 Task: Add an event with the title Networking Lunch, date '2023/12/04', time 9:15 AM to 11:15 AMand add a description: A Networking Lunch is a structured event designed to facilitate professional connections, relationship-building, and knowledge sharing among attendees. It provides a relaxed and informal setting where individuals from various industries, organizations, and backgrounds can come together to exchange ideas, expand their networks, and explore potential collaborations._x000D_
_x000D_
Select event color  Lavender . Add location for the event as: 456 Calle de Fuencarral, Madrid, Spain, logged in from the account softage.1@softage.netand send the event invitation to softage.2@softage.net and softage.3@softage.net. Set a reminder for the event Doesn't repeat
Action: Mouse moved to (53, 102)
Screenshot: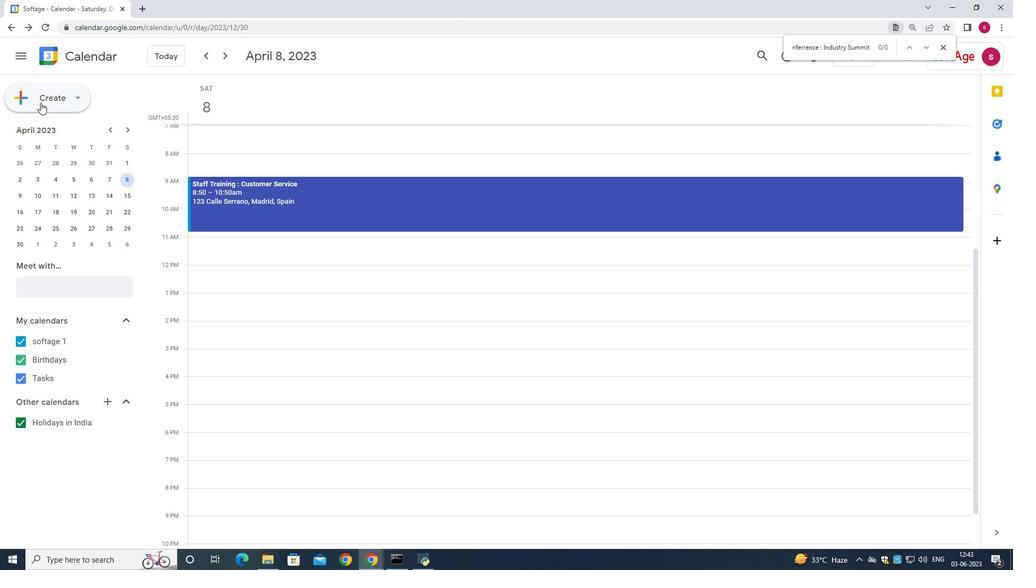 
Action: Mouse pressed left at (53, 102)
Screenshot: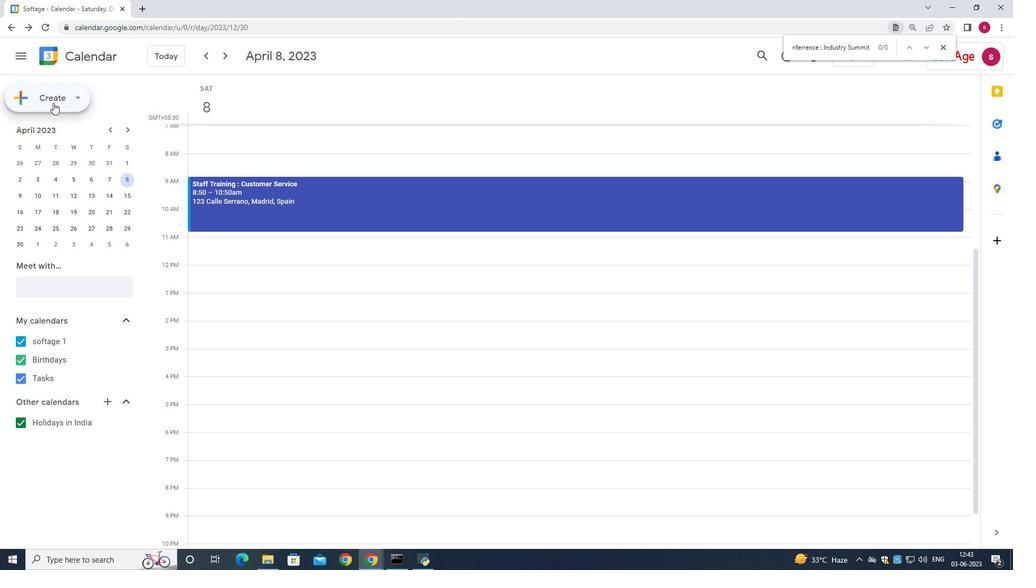 
Action: Mouse moved to (53, 128)
Screenshot: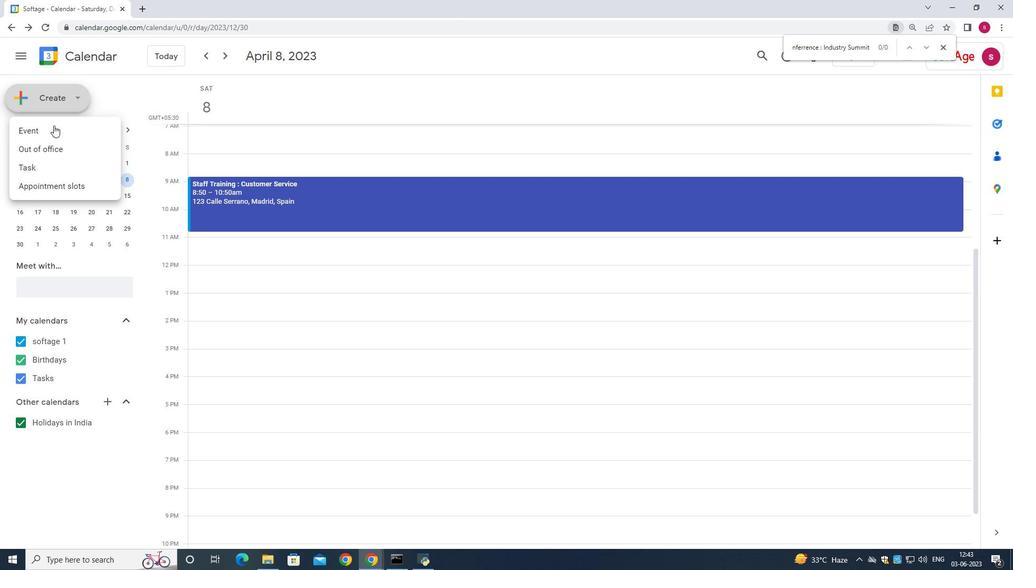
Action: Mouse pressed left at (53, 128)
Screenshot: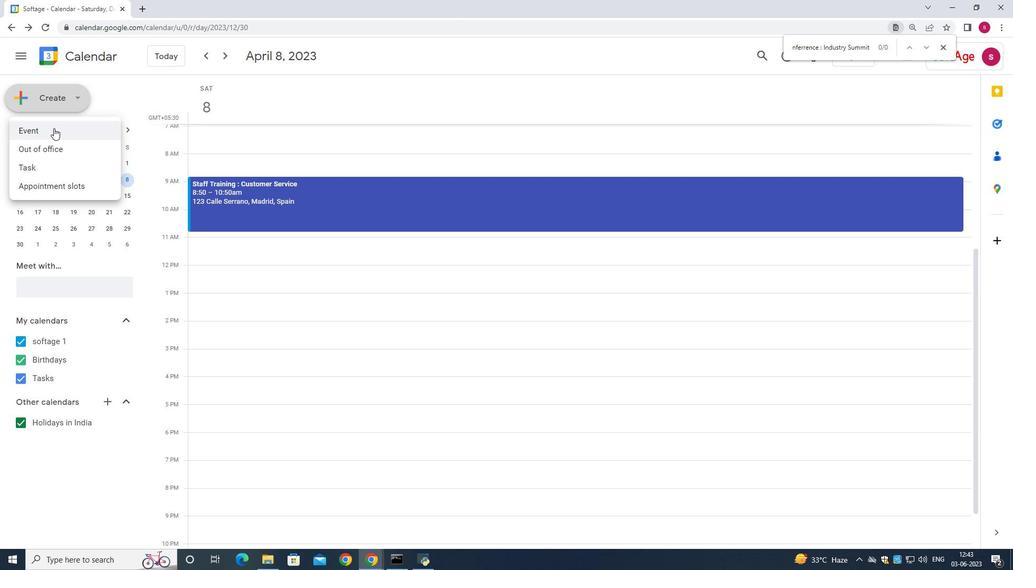 
Action: Mouse moved to (533, 175)
Screenshot: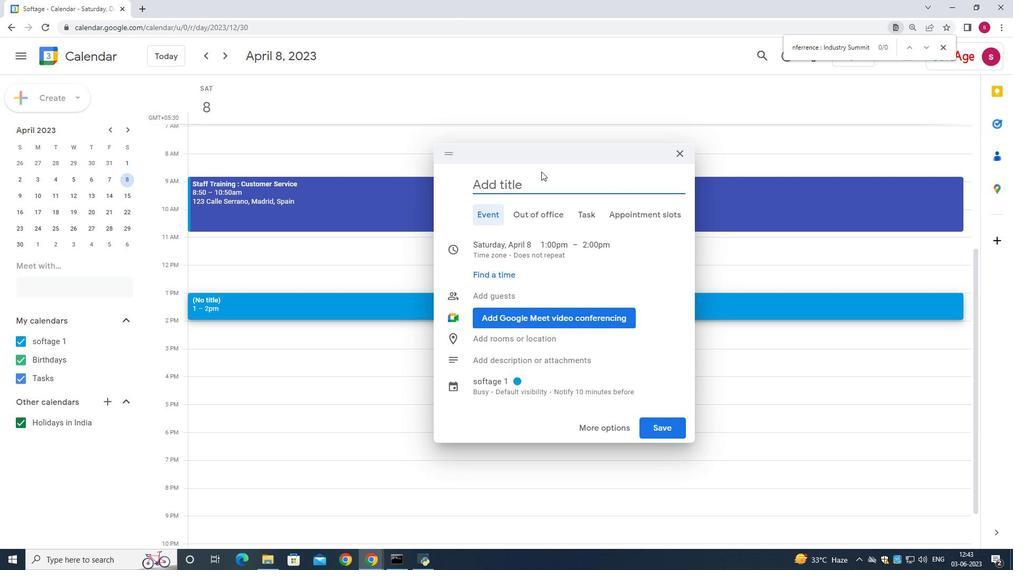 
Action: Key pressed <Key.shift>Networking
Screenshot: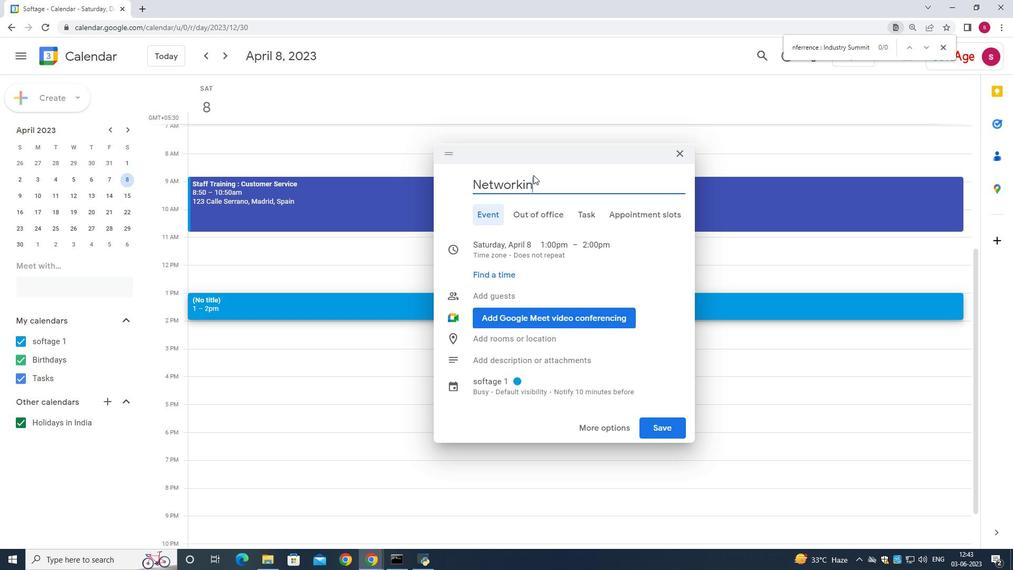 
Action: Mouse moved to (642, 128)
Screenshot: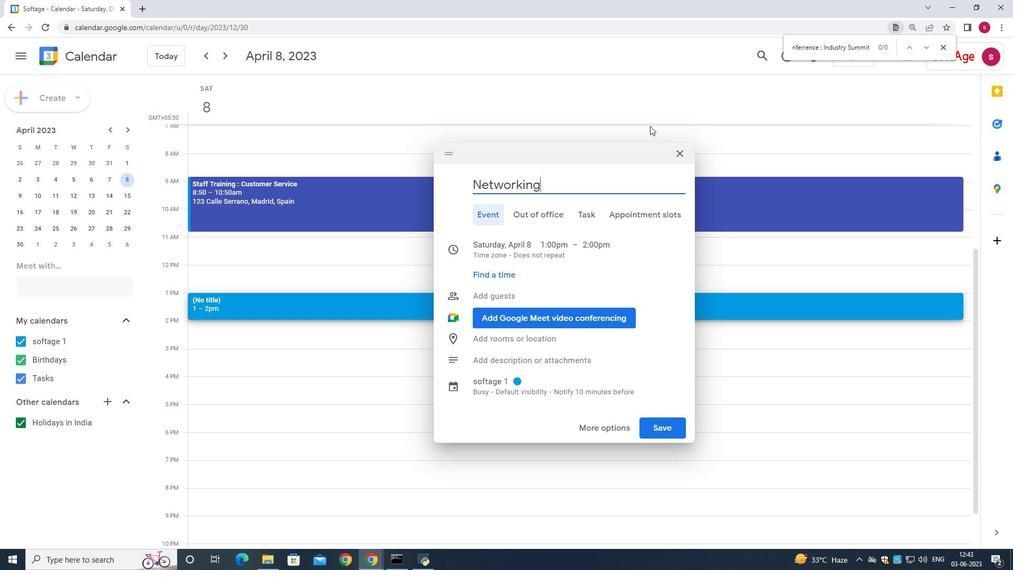 
Action: Key pressed <Key.space><Key.shift>lu<Key.backspace><Key.backspace><Key.shift>Lunch<Key.space>
Screenshot: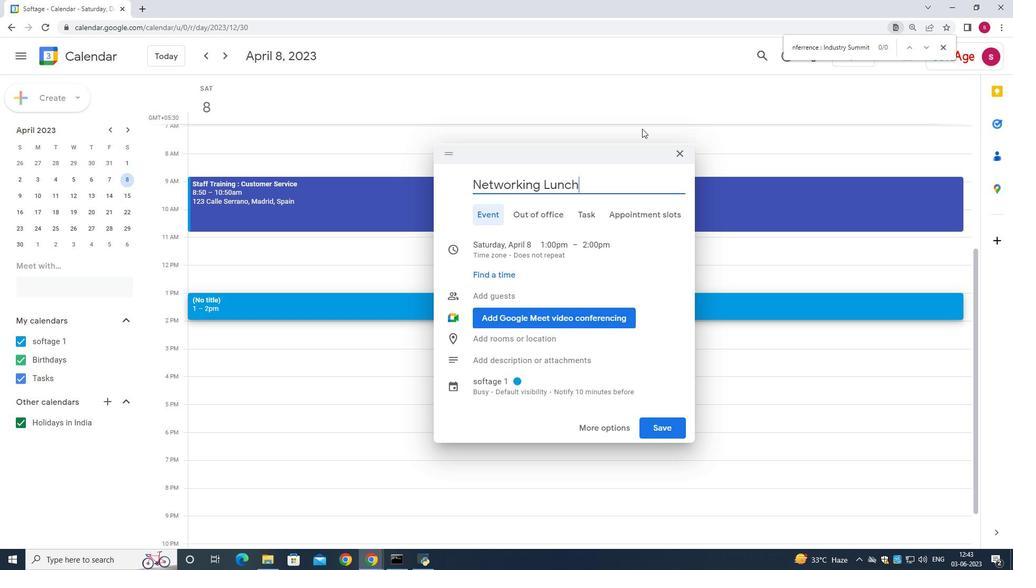 
Action: Mouse moved to (523, 244)
Screenshot: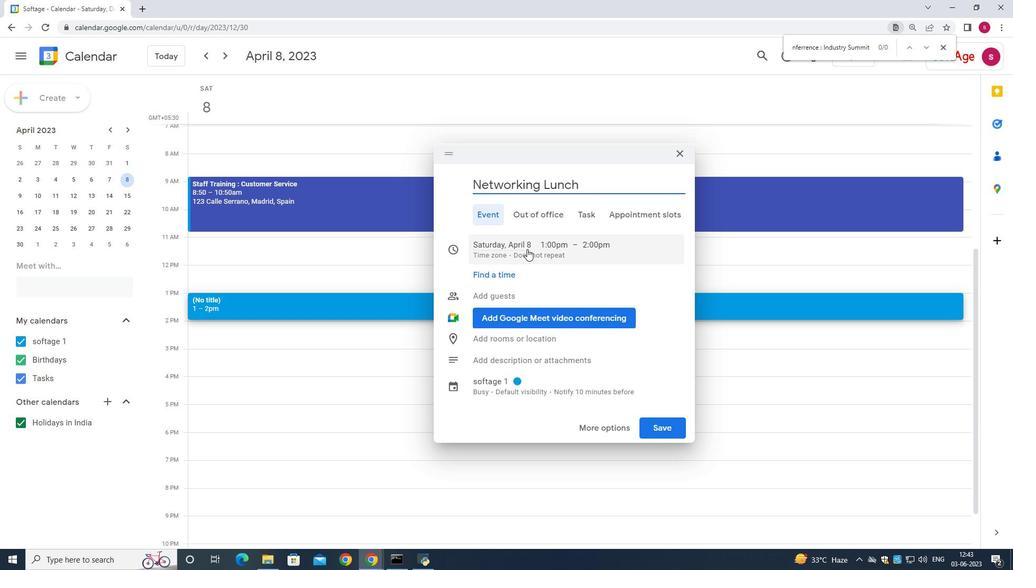 
Action: Mouse pressed left at (523, 244)
Screenshot: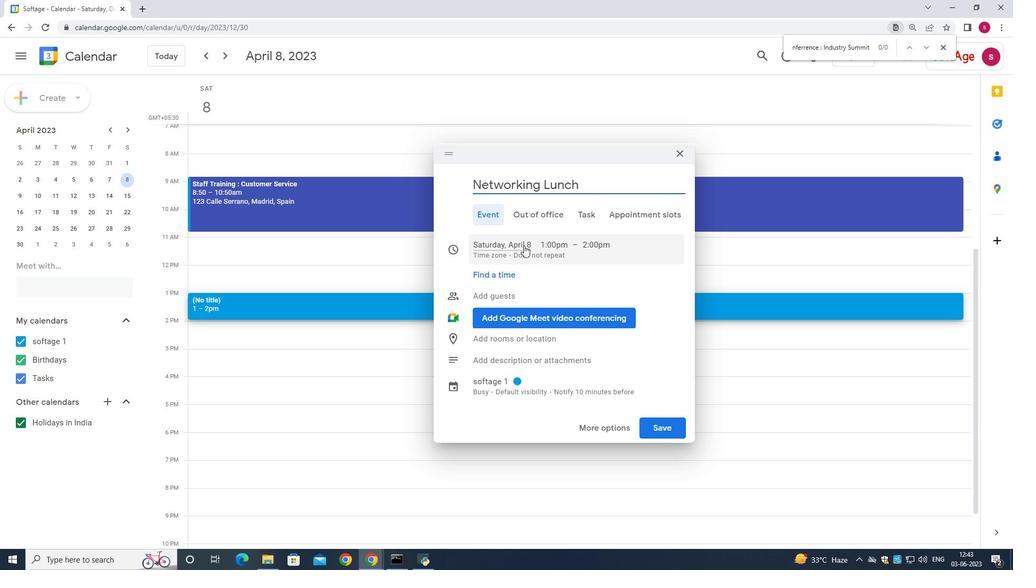 
Action: Mouse moved to (619, 269)
Screenshot: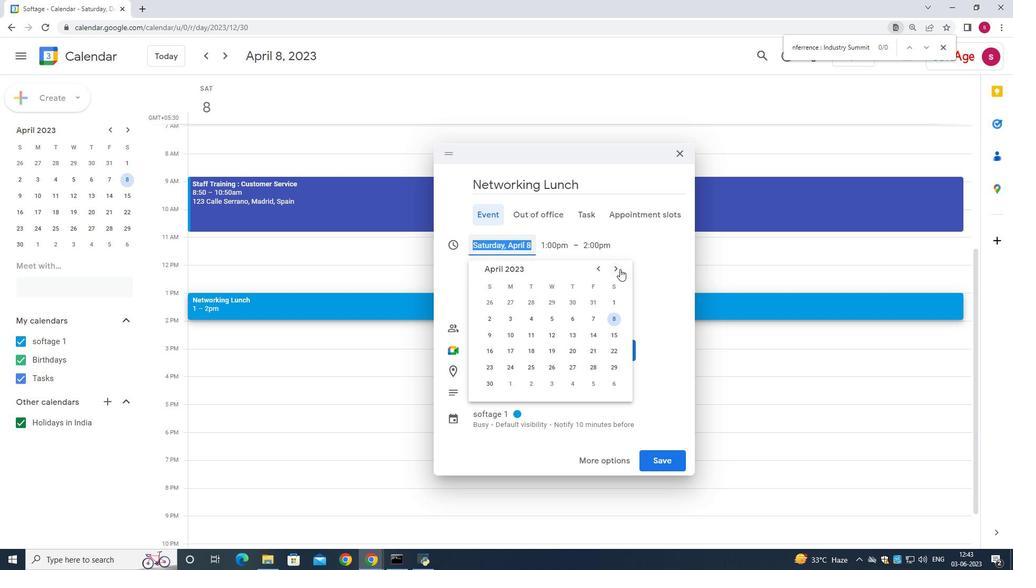 
Action: Mouse pressed left at (619, 269)
Screenshot: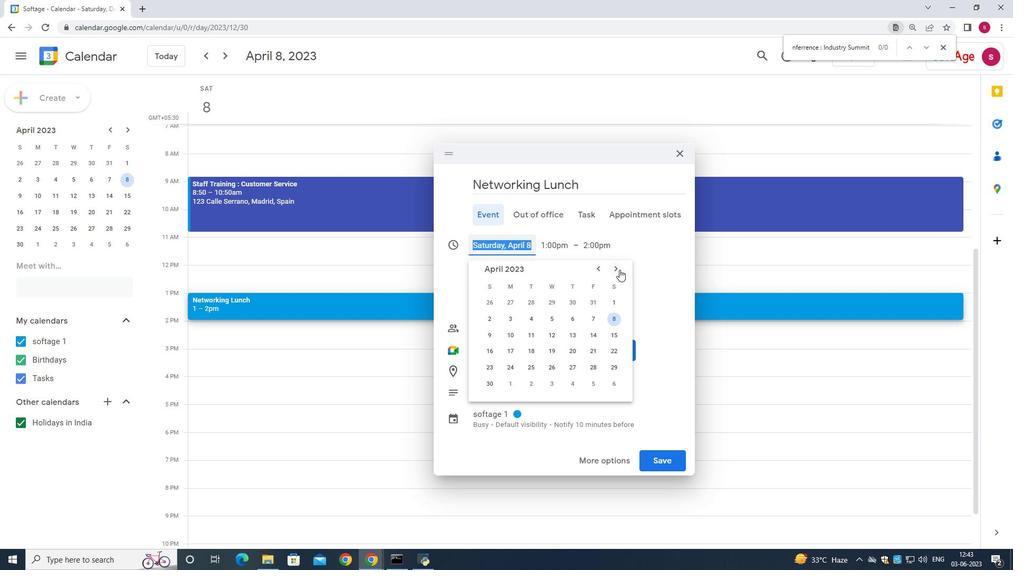
Action: Mouse pressed left at (619, 269)
Screenshot: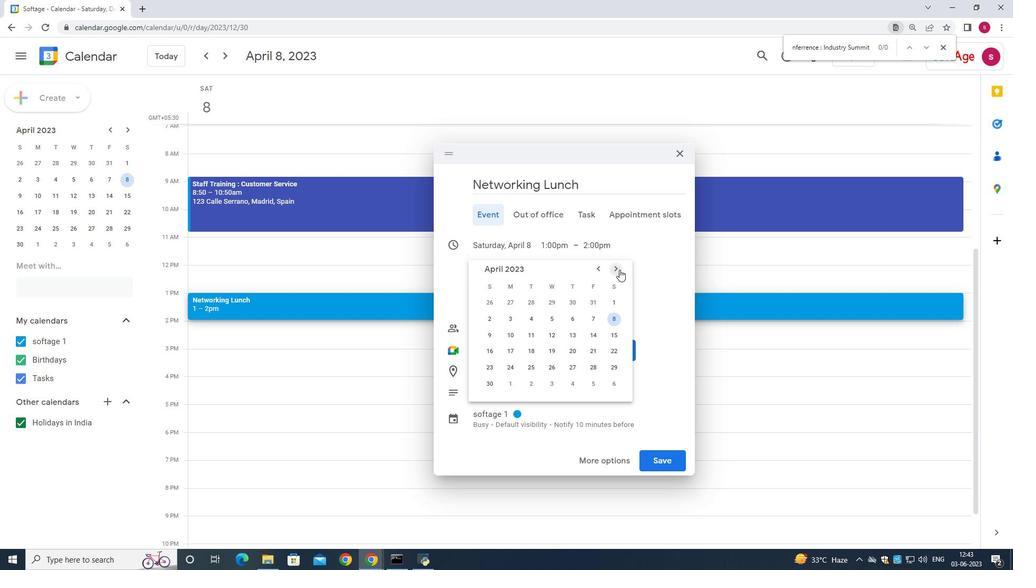 
Action: Mouse pressed left at (619, 269)
Screenshot: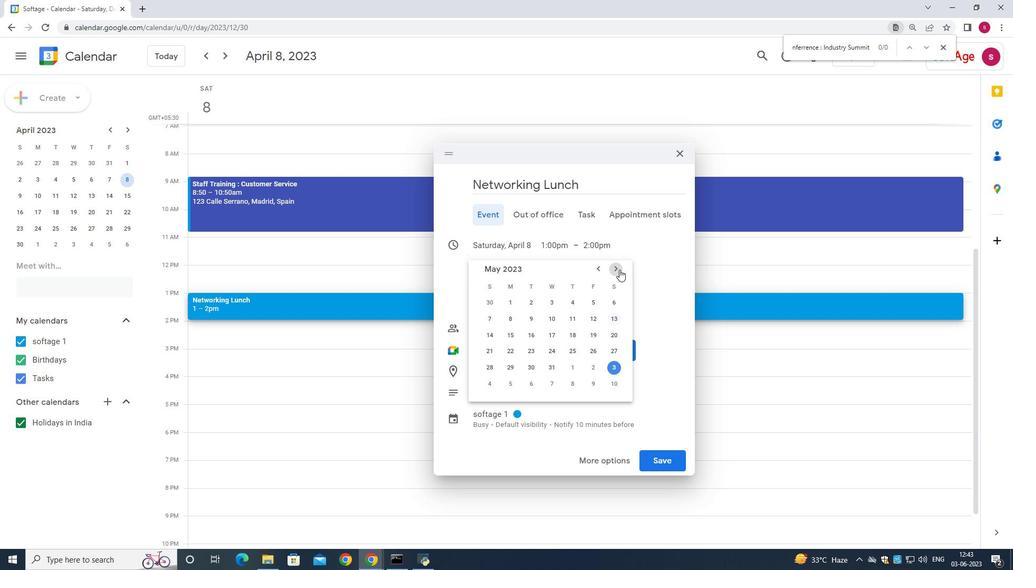 
Action: Mouse pressed left at (619, 269)
Screenshot: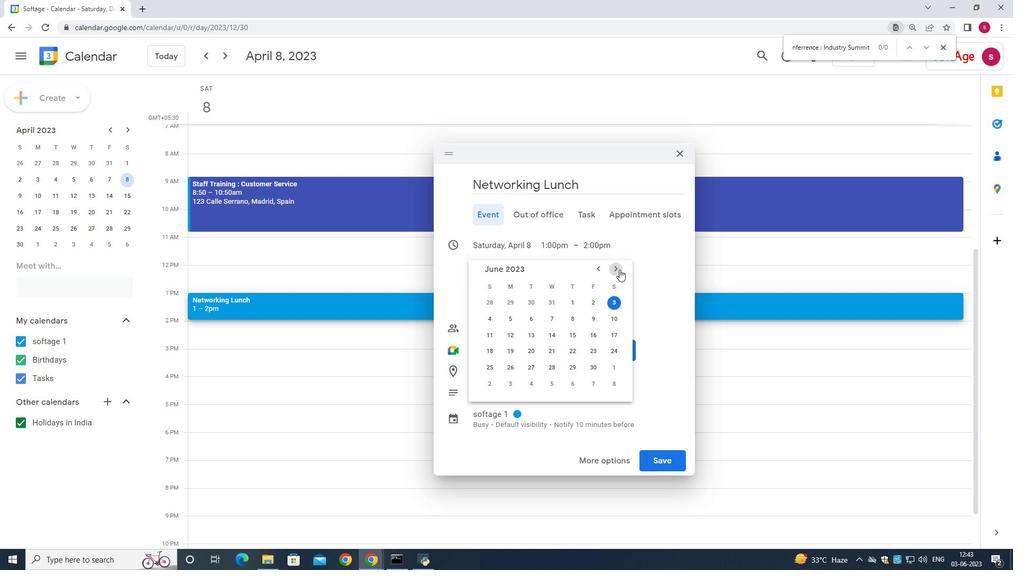 
Action: Mouse pressed left at (619, 269)
Screenshot: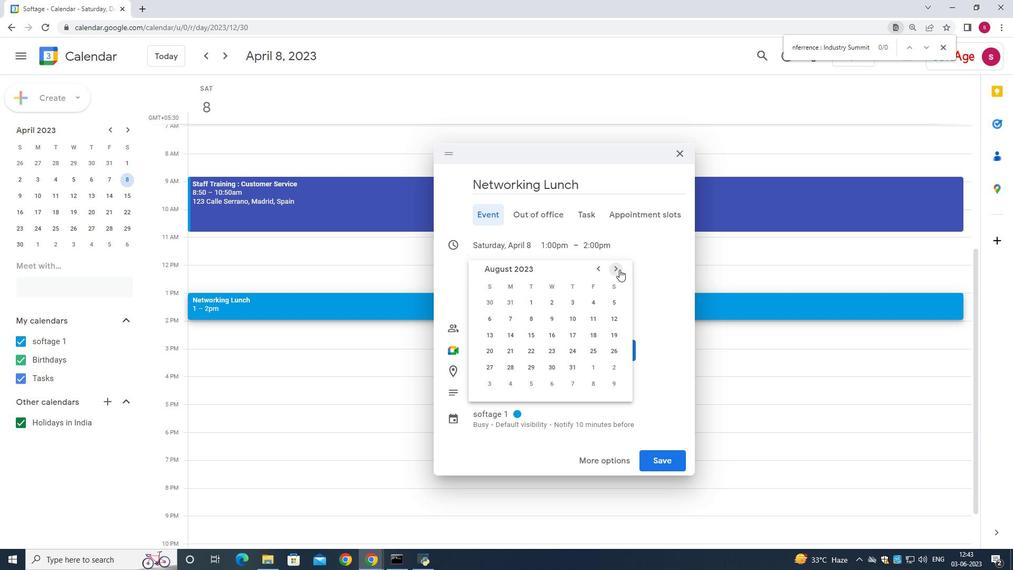 
Action: Mouse pressed left at (619, 269)
Screenshot: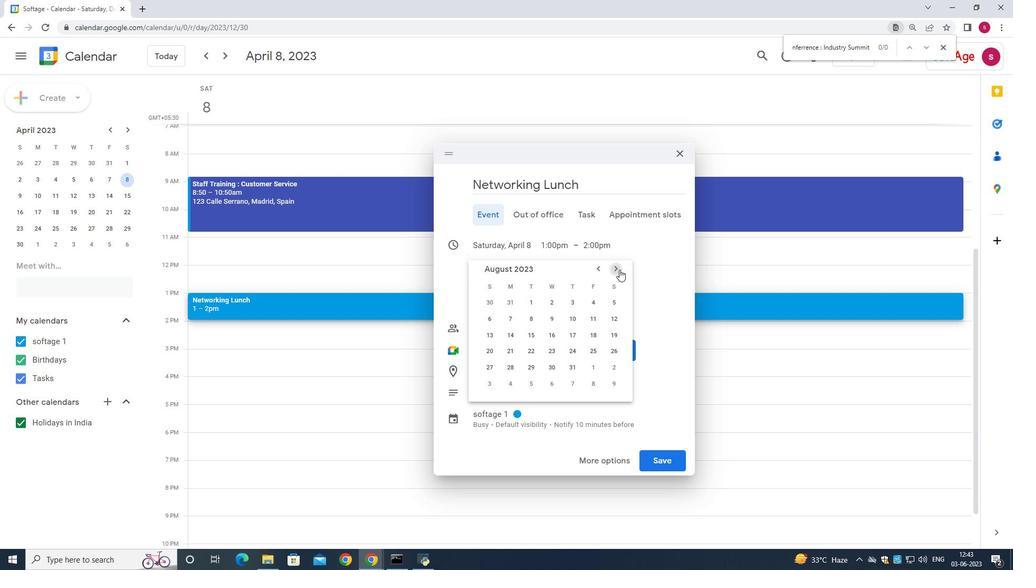 
Action: Mouse pressed left at (619, 269)
Screenshot: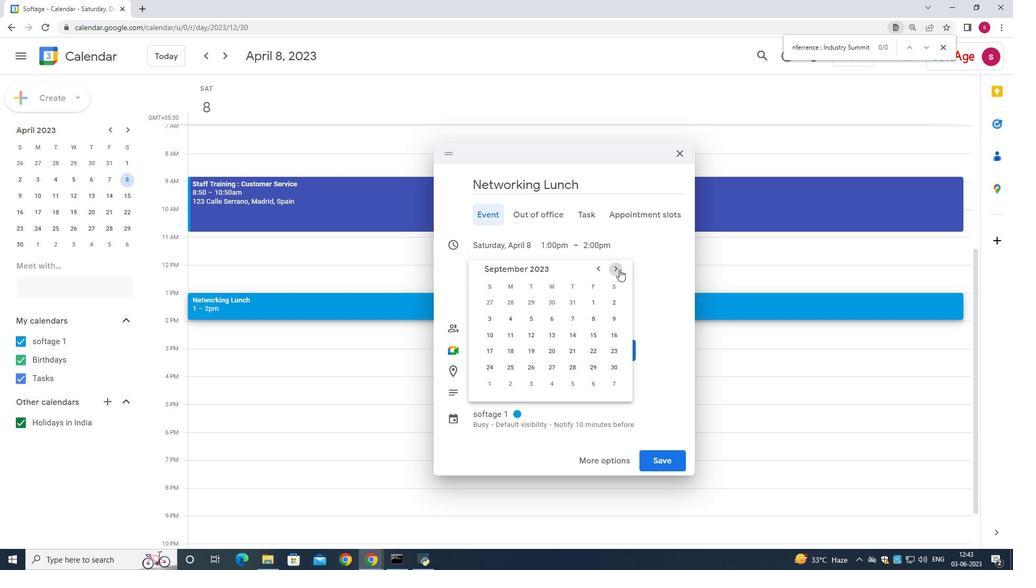 
Action: Mouse pressed left at (619, 269)
Screenshot: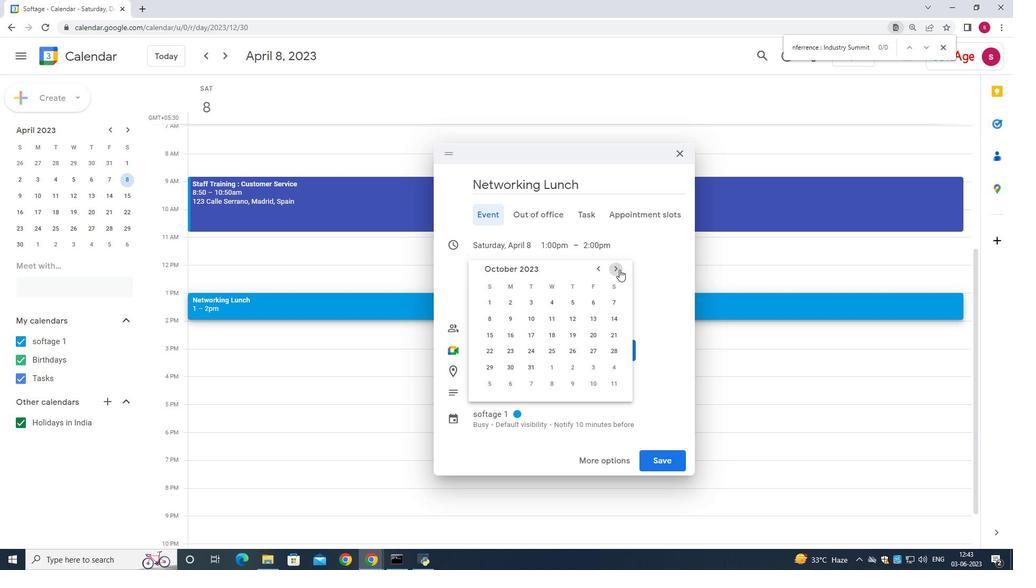 
Action: Mouse moved to (507, 318)
Screenshot: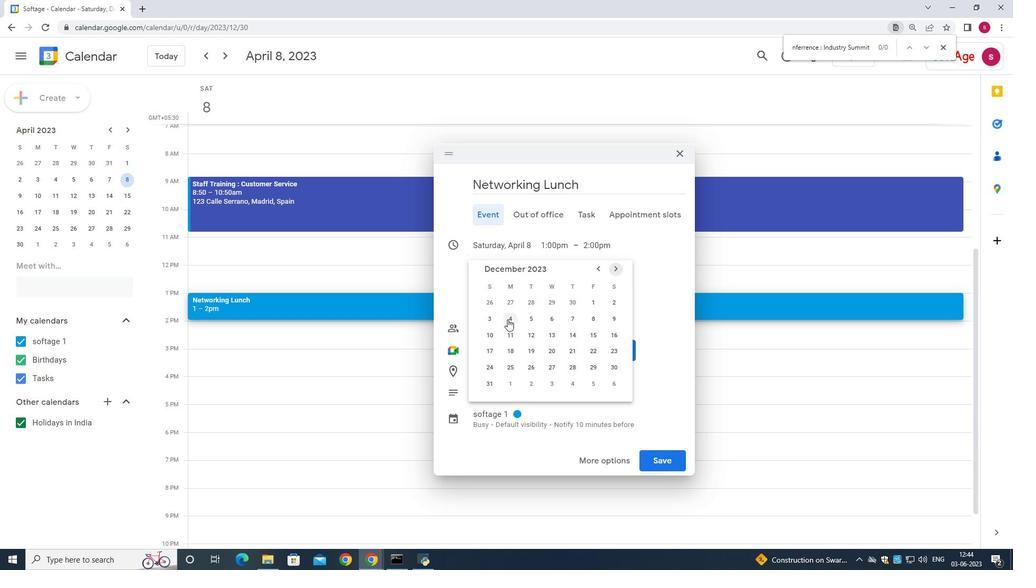 
Action: Mouse pressed left at (507, 318)
Screenshot: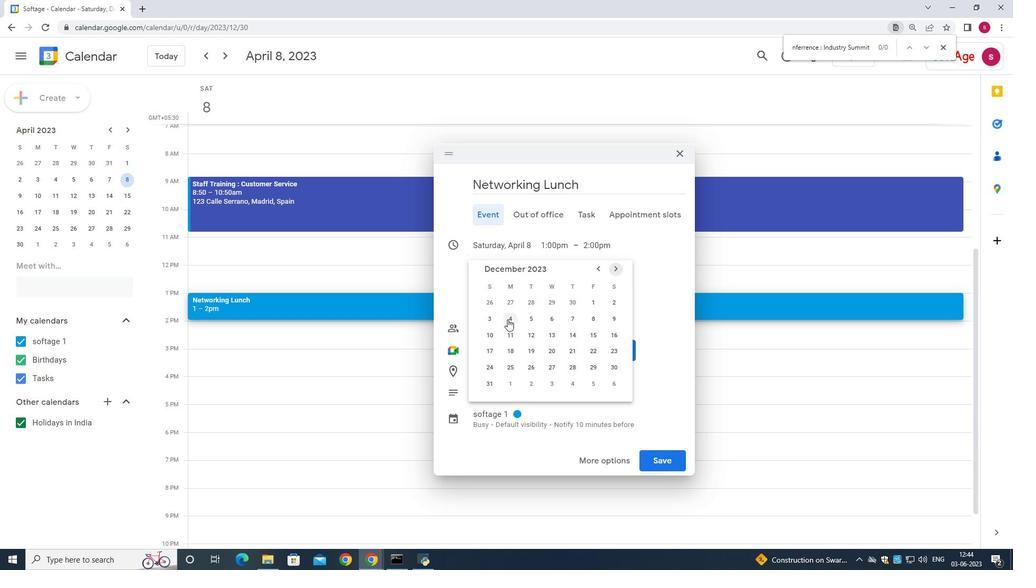 
Action: Mouse moved to (572, 242)
Screenshot: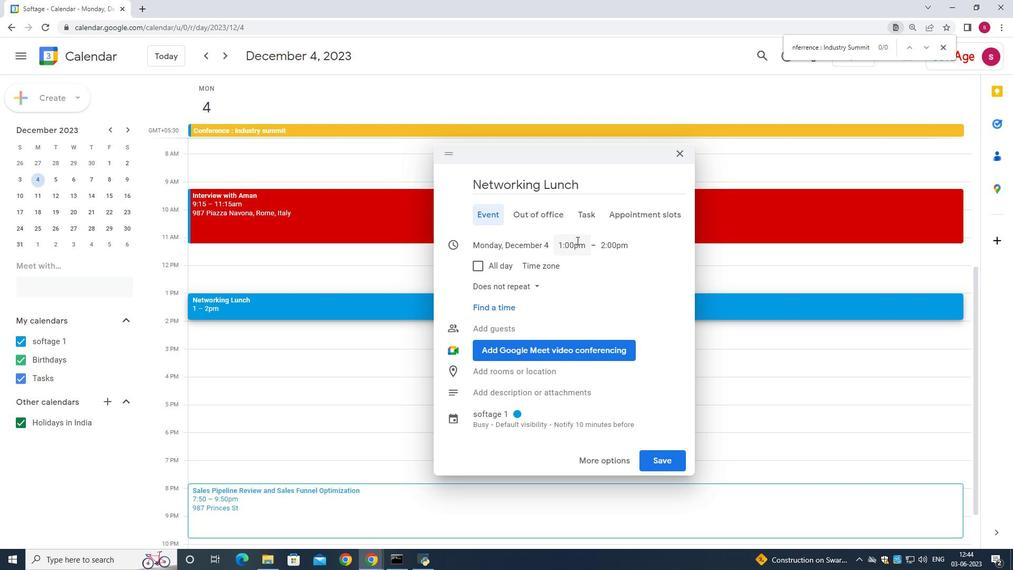 
Action: Mouse pressed left at (572, 242)
Screenshot: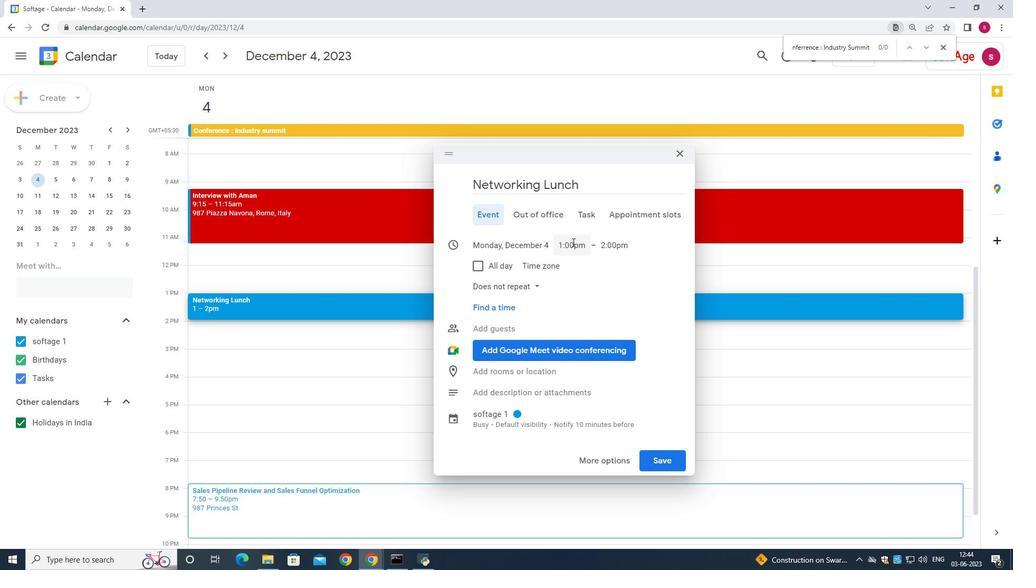 
Action: Mouse moved to (581, 324)
Screenshot: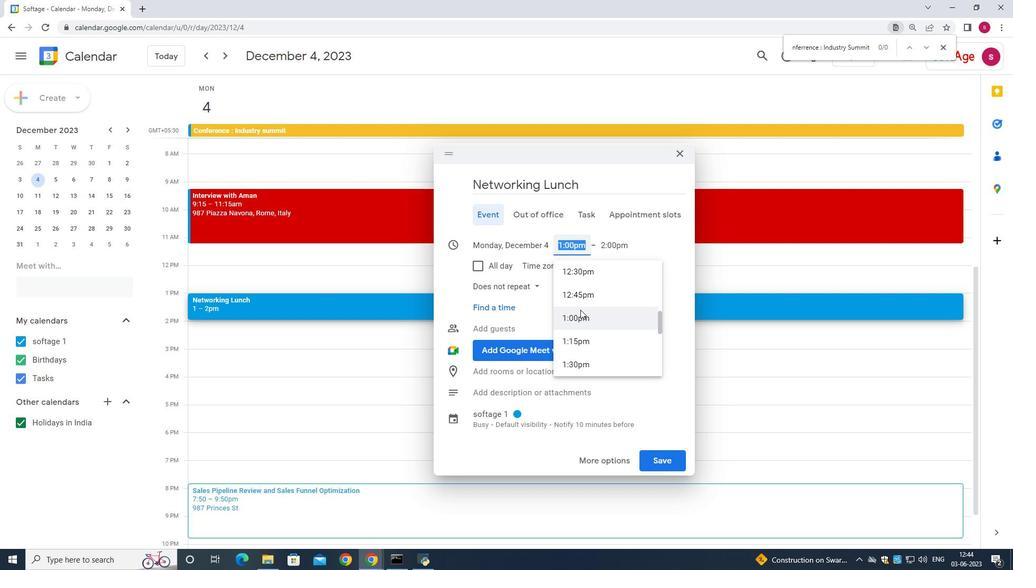 
Action: Mouse scrolled (581, 323) with delta (0, 0)
Screenshot: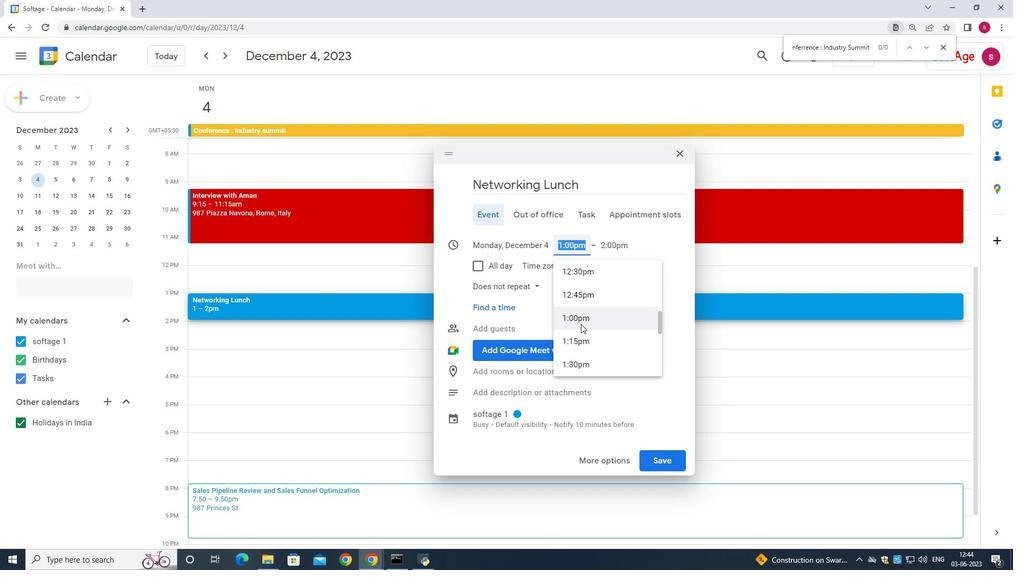 
Action: Mouse moved to (582, 316)
Screenshot: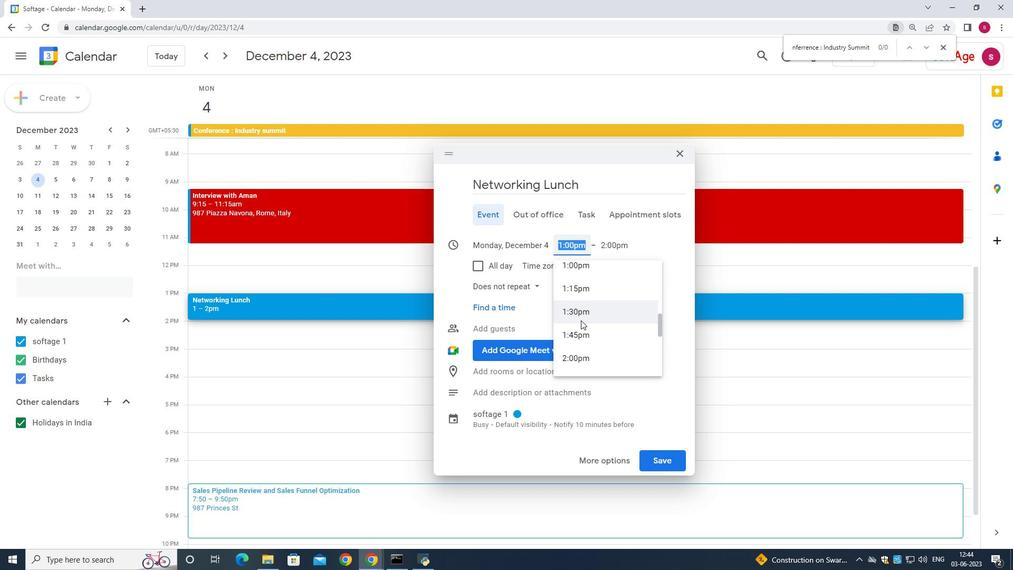
Action: Mouse scrolled (582, 316) with delta (0, 0)
Screenshot: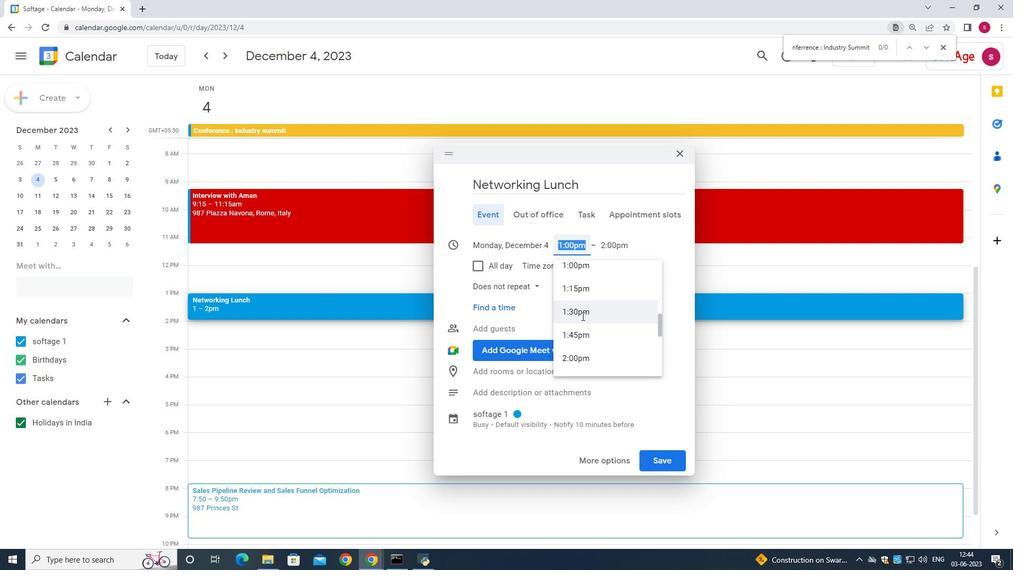 
Action: Mouse scrolled (582, 316) with delta (0, 0)
Screenshot: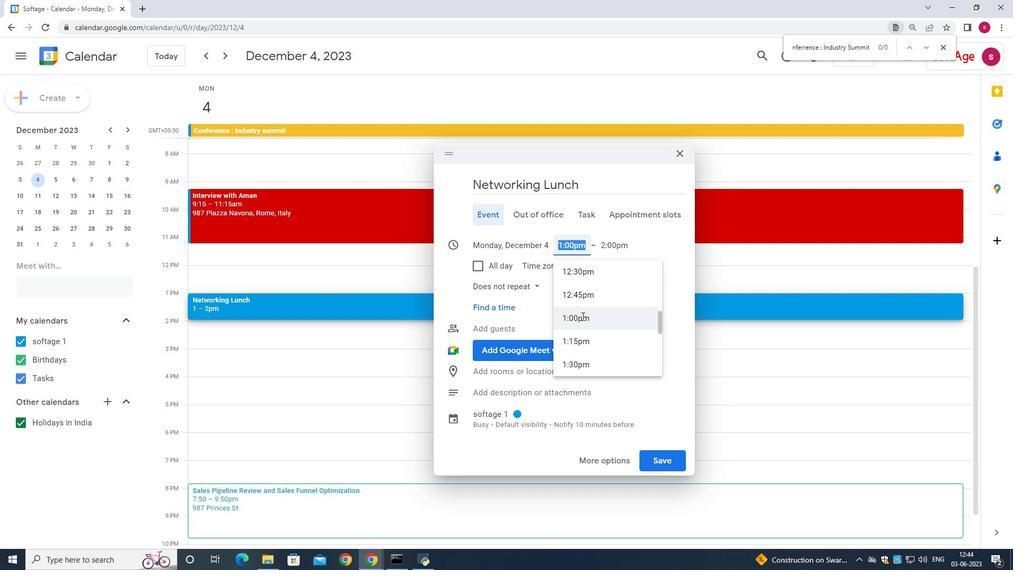 
Action: Mouse scrolled (582, 316) with delta (0, 0)
Screenshot: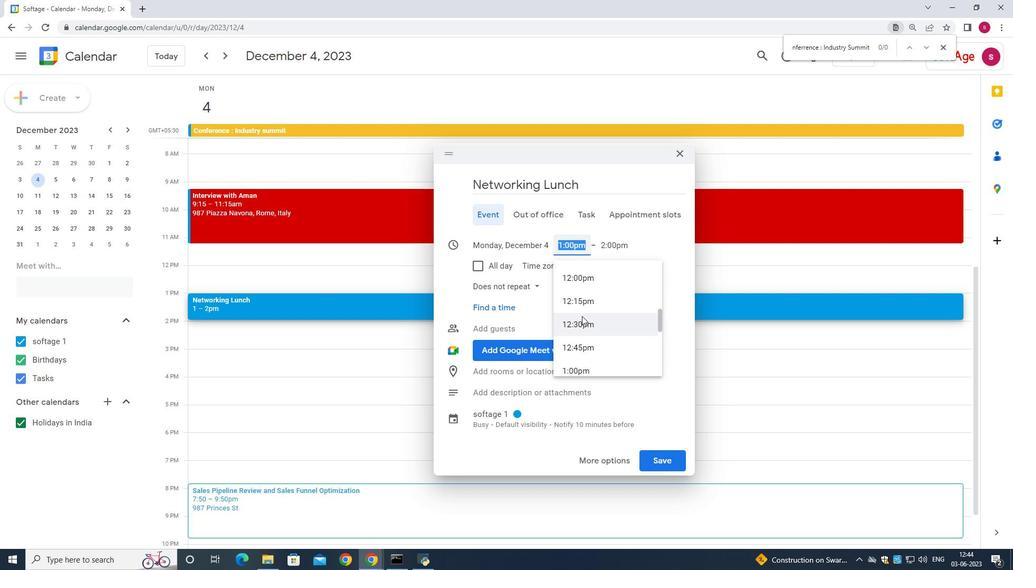 
Action: Mouse moved to (587, 307)
Screenshot: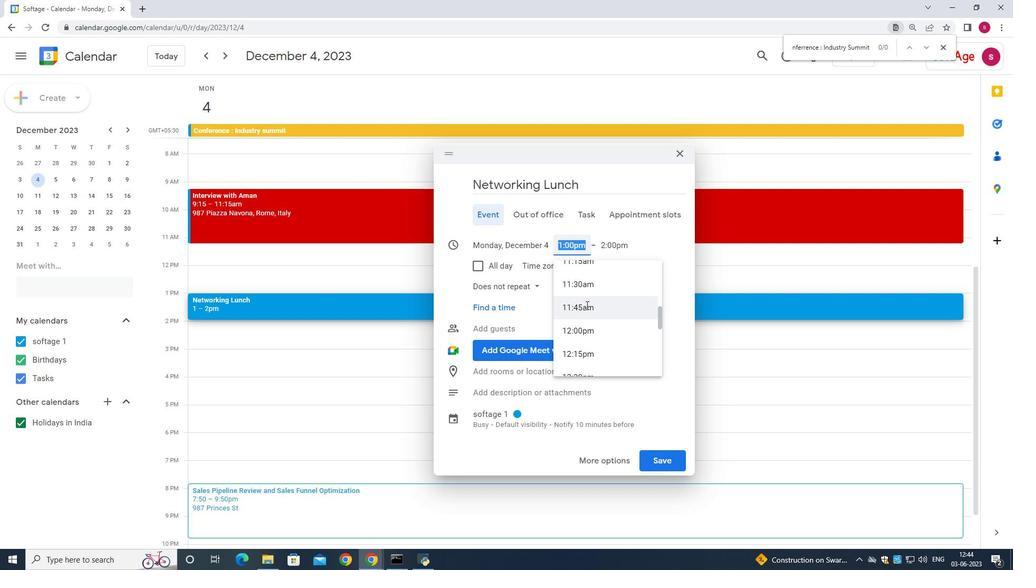 
Action: Mouse scrolled (587, 307) with delta (0, 0)
Screenshot: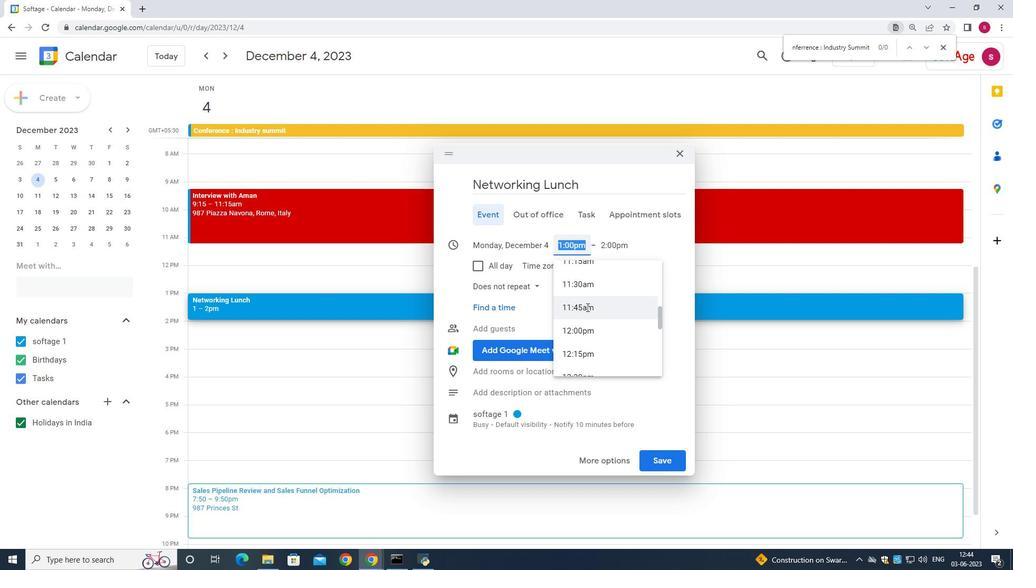 
Action: Mouse moved to (575, 318)
Screenshot: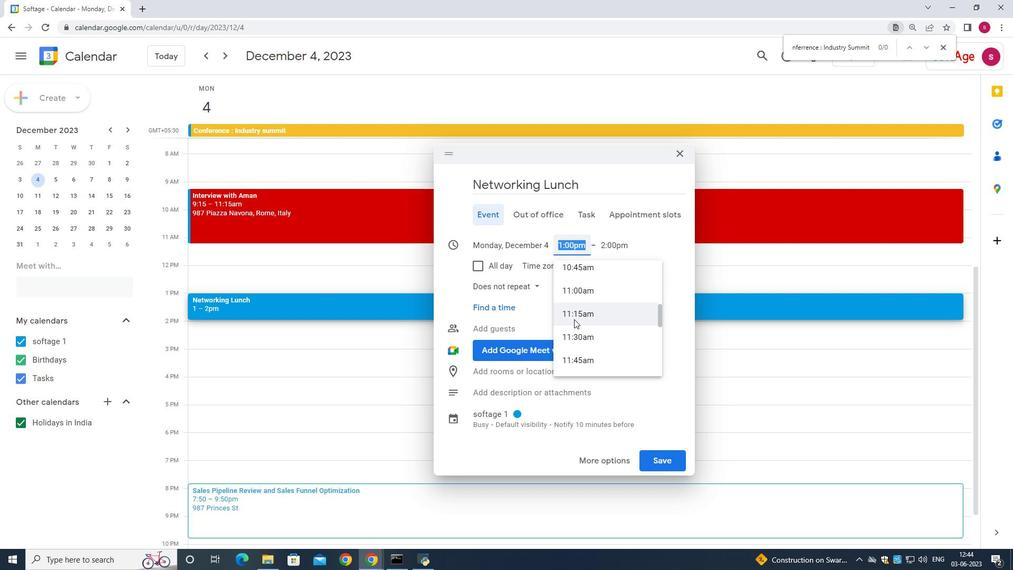 
Action: Mouse pressed left at (575, 318)
Screenshot: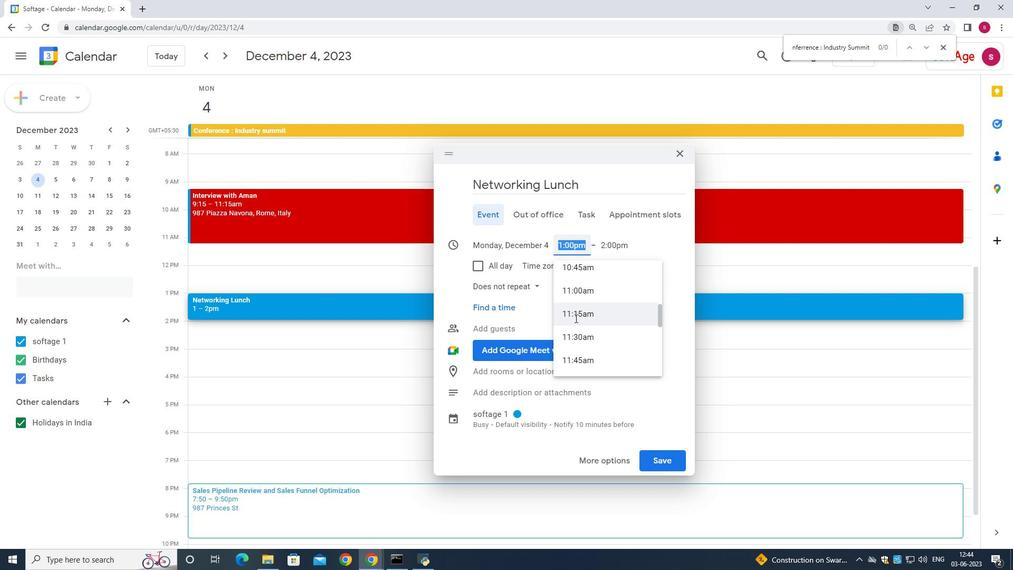 
Action: Mouse moved to (572, 248)
Screenshot: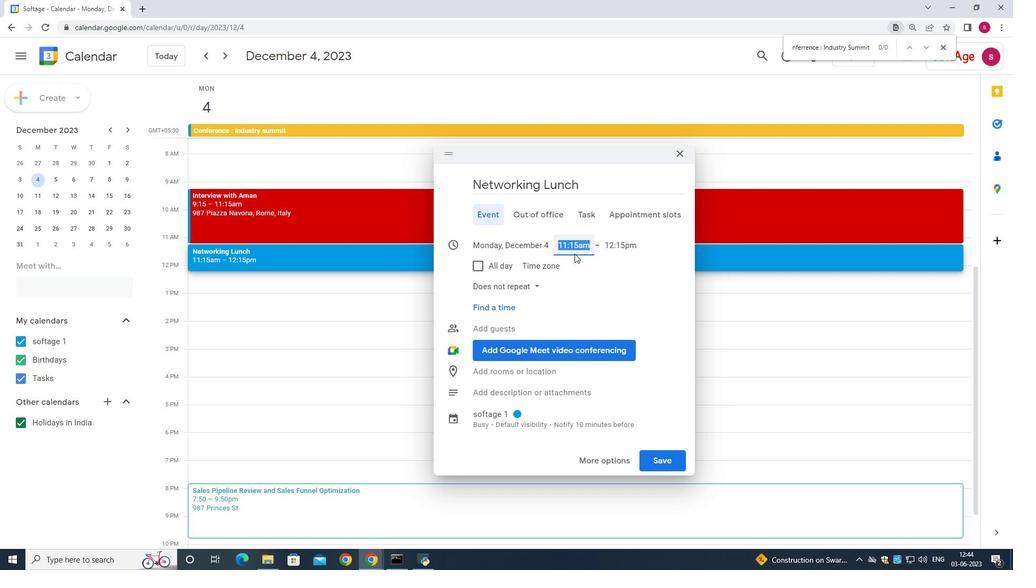 
Action: Mouse pressed left at (572, 248)
Screenshot: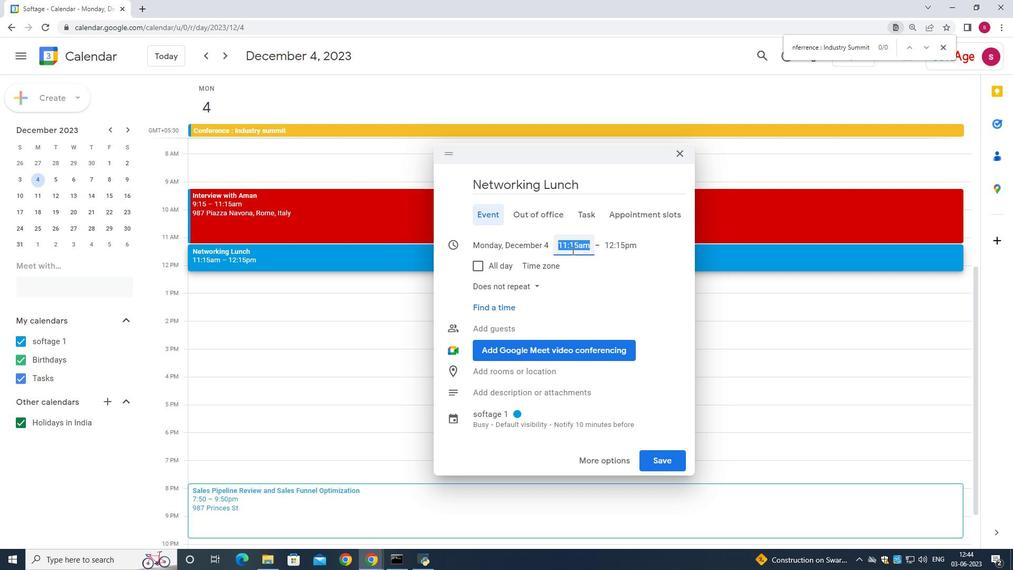 
Action: Mouse moved to (579, 297)
Screenshot: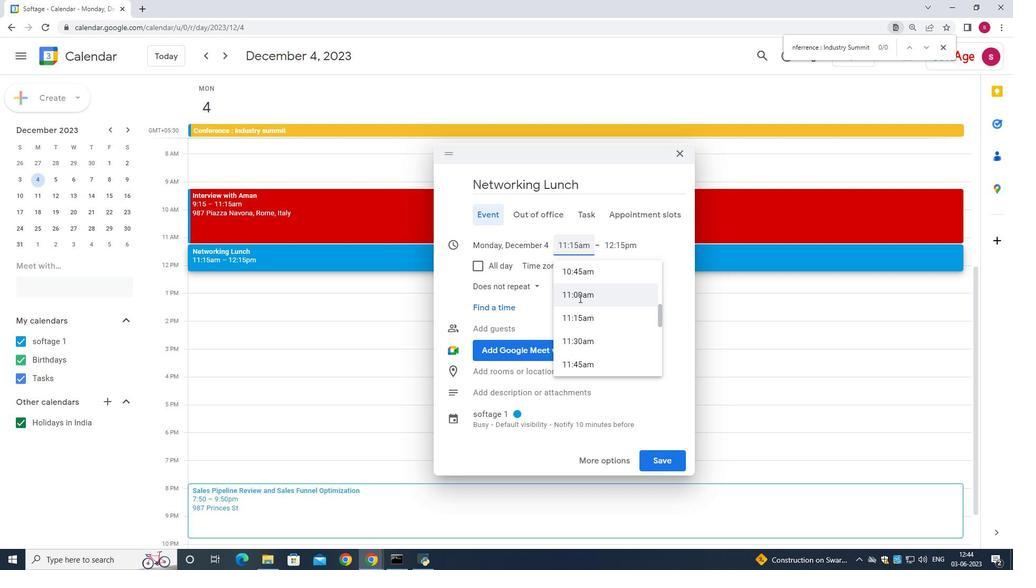 
Action: Mouse scrolled (579, 297) with delta (0, 0)
Screenshot: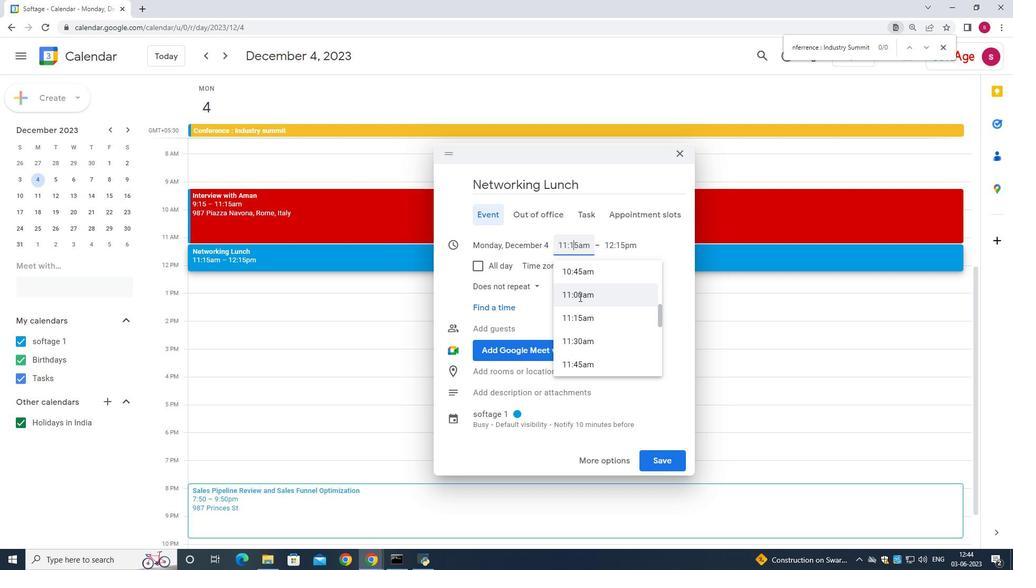 
Action: Mouse scrolled (579, 297) with delta (0, 0)
Screenshot: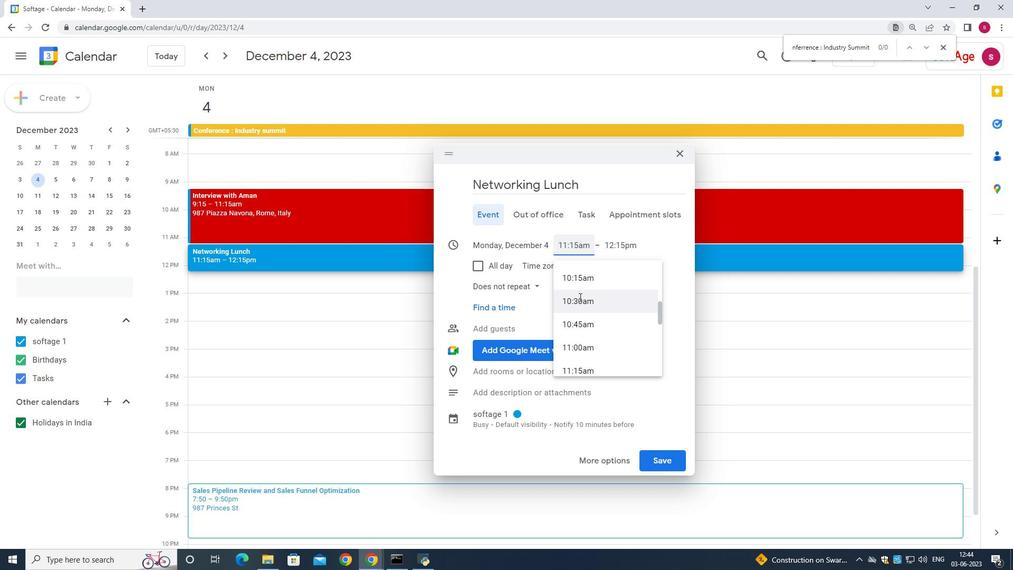 
Action: Mouse scrolled (579, 297) with delta (0, 0)
Screenshot: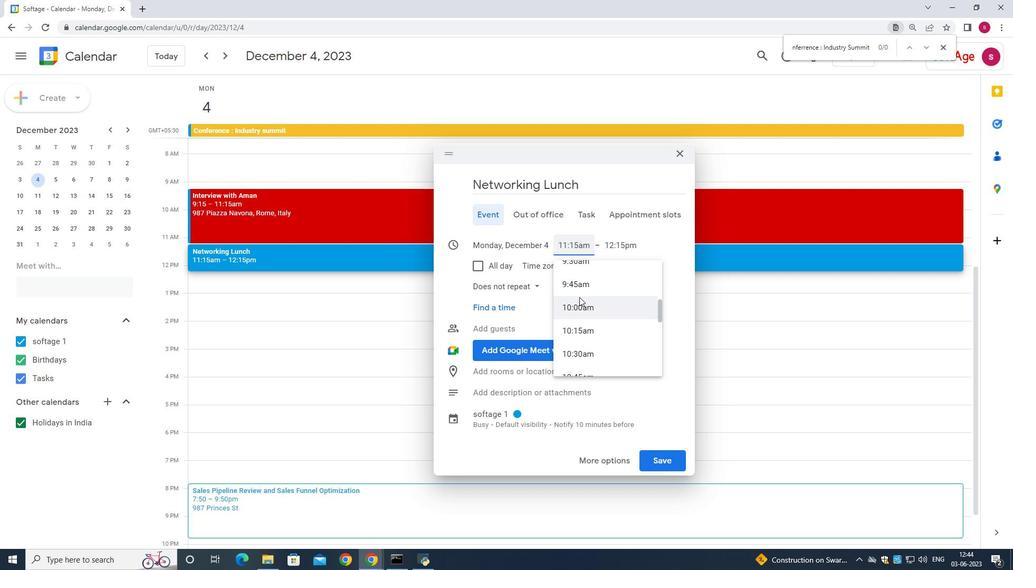 
Action: Mouse moved to (581, 288)
Screenshot: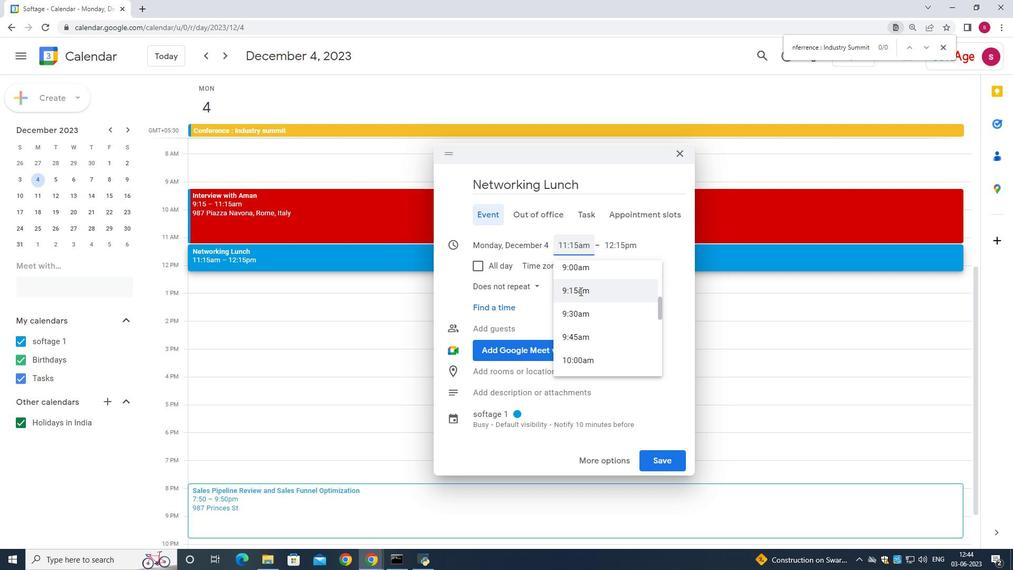 
Action: Mouse pressed left at (581, 288)
Screenshot: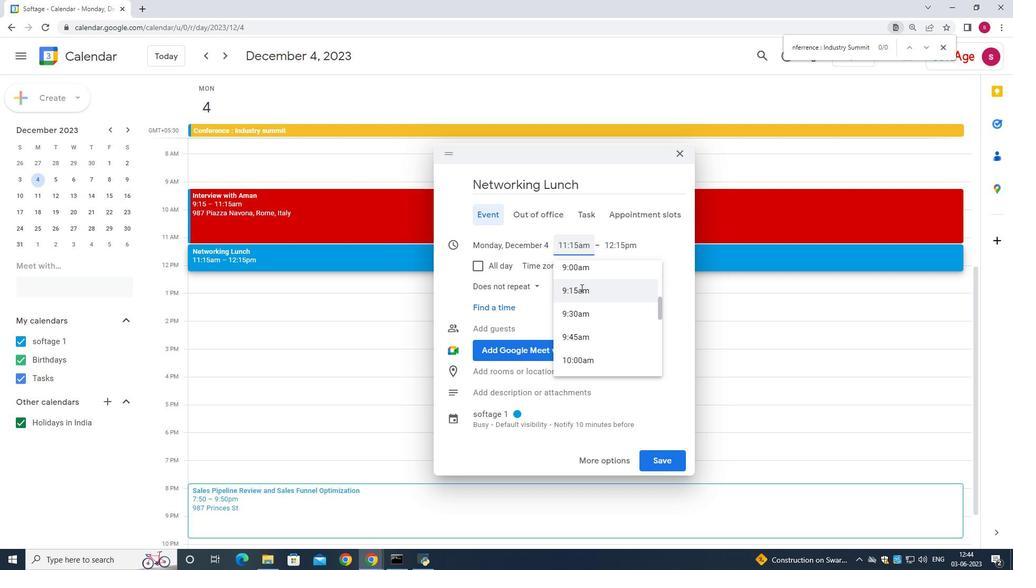 
Action: Mouse moved to (613, 242)
Screenshot: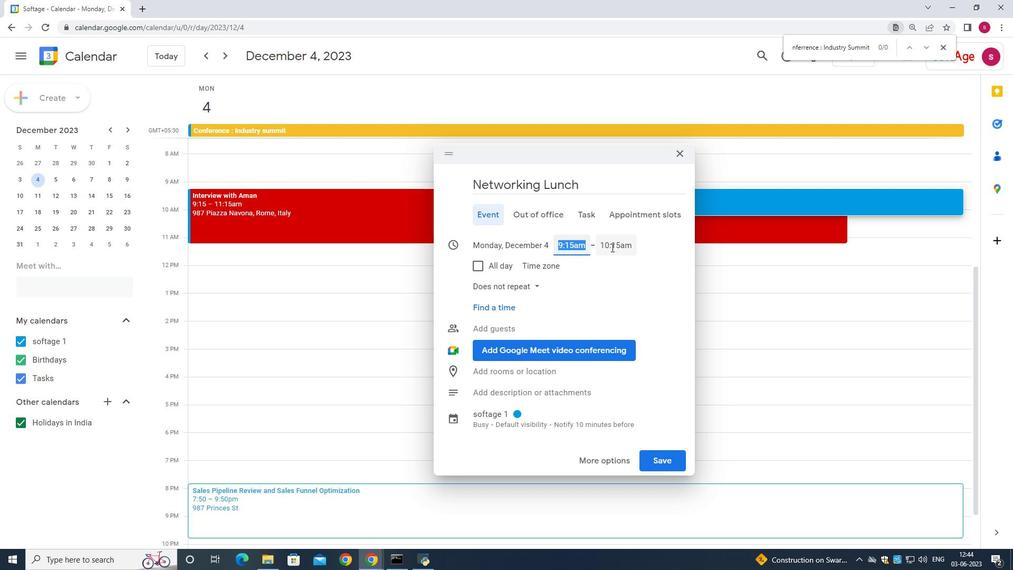 
Action: Mouse pressed left at (613, 242)
Screenshot: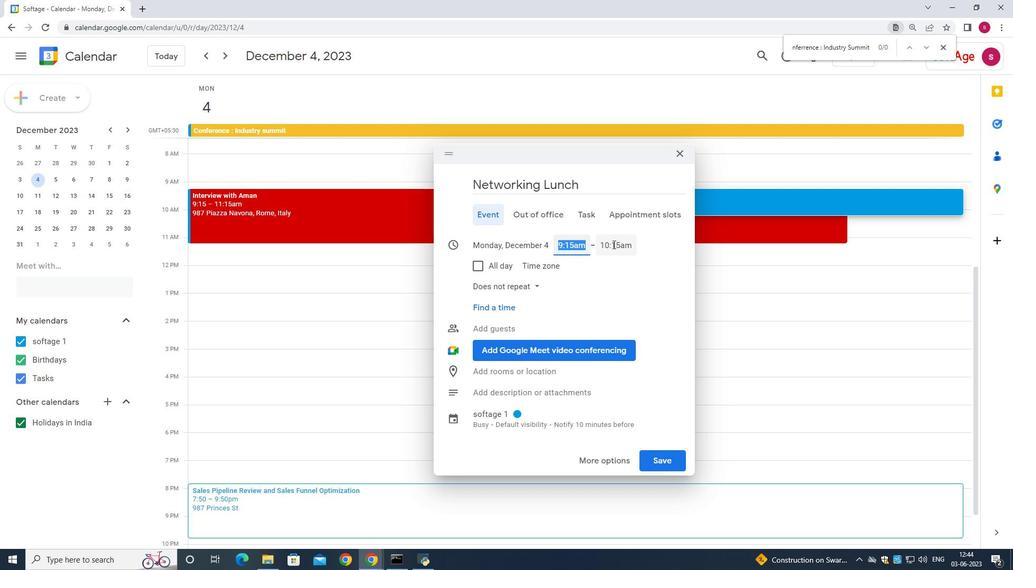 
Action: Mouse moved to (620, 365)
Screenshot: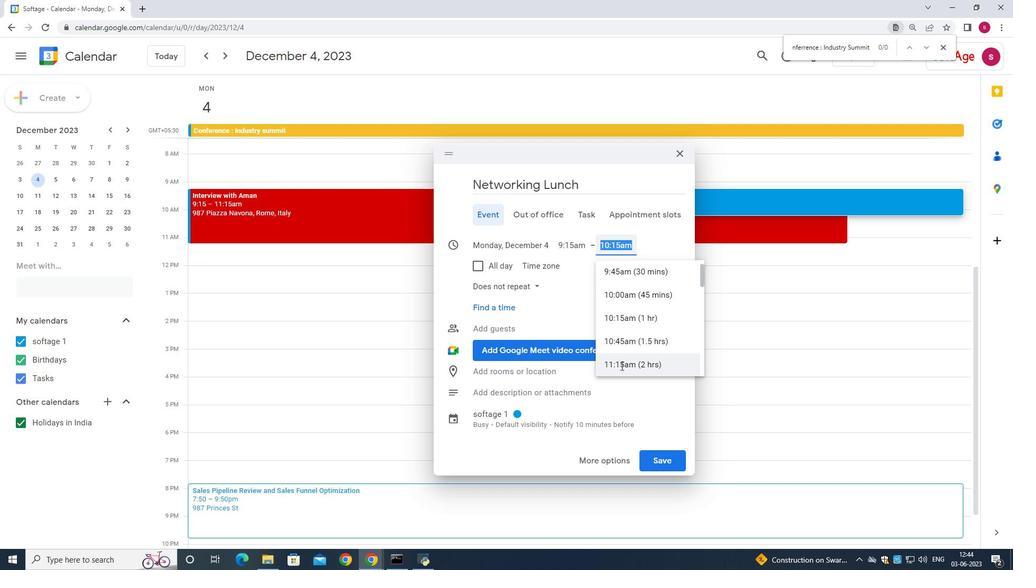 
Action: Mouse pressed left at (620, 365)
Screenshot: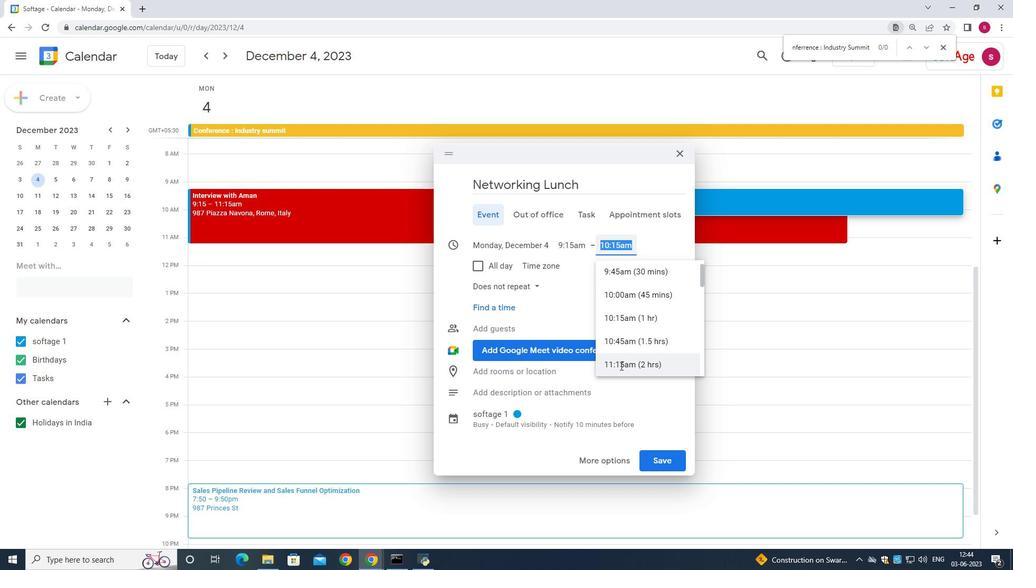 
Action: Mouse moved to (511, 389)
Screenshot: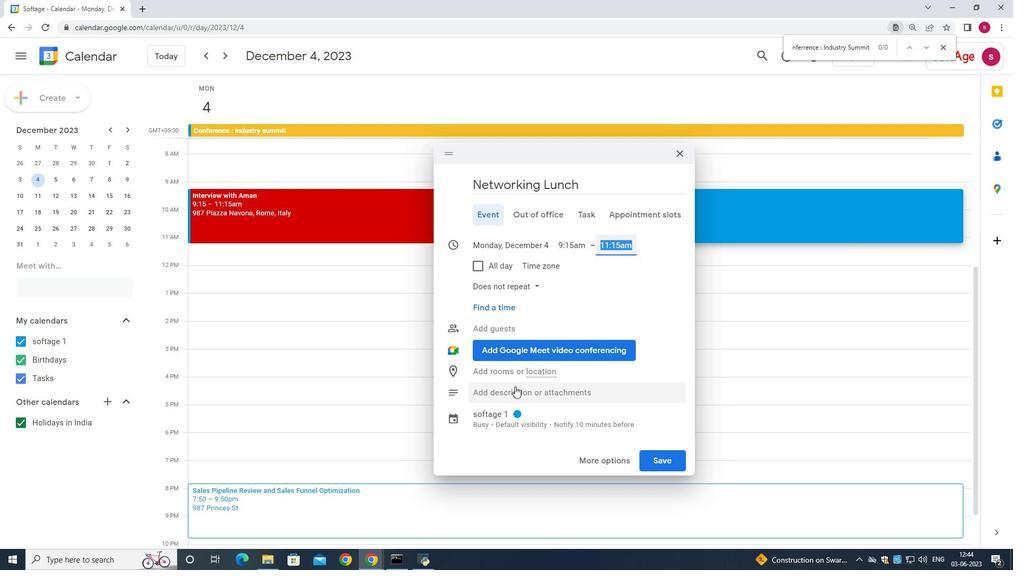 
Action: Mouse pressed left at (511, 389)
Screenshot: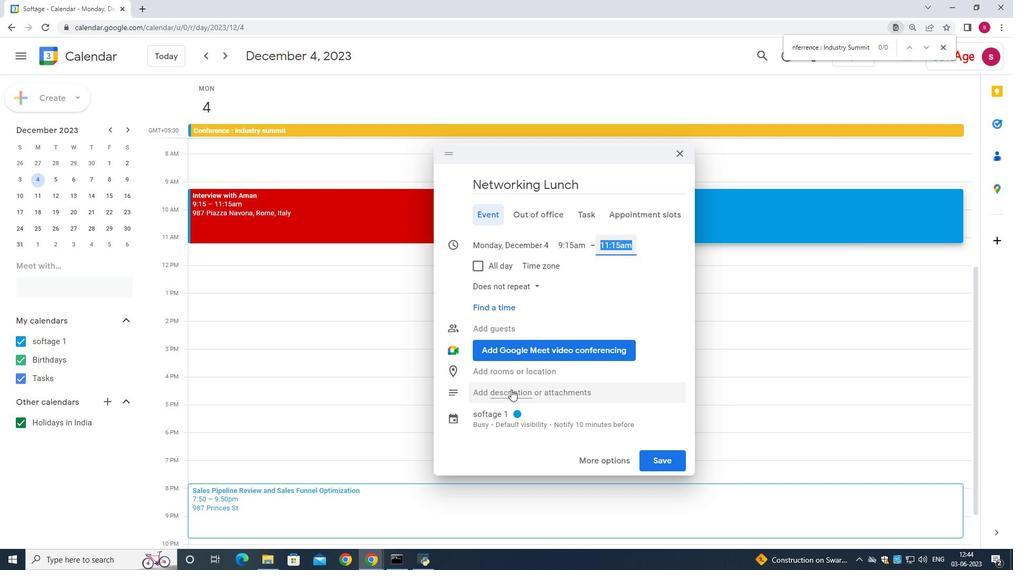 
Action: Mouse moved to (508, 389)
Screenshot: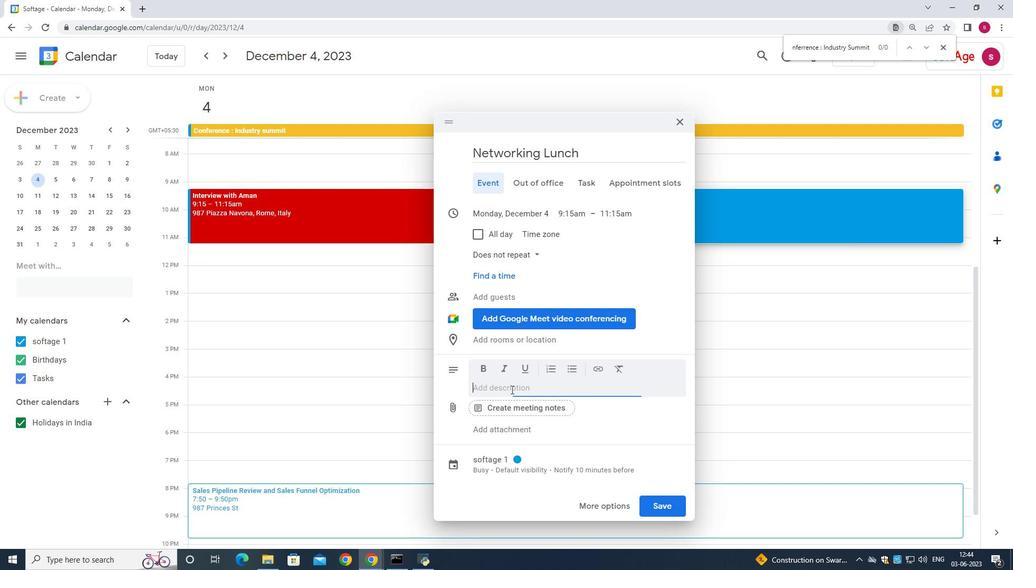 
Action: Key pressed <Key.shift>A<Key.space>n<Key.backspace><Key.shift><Key.shift><Key.shift>Network
Screenshot: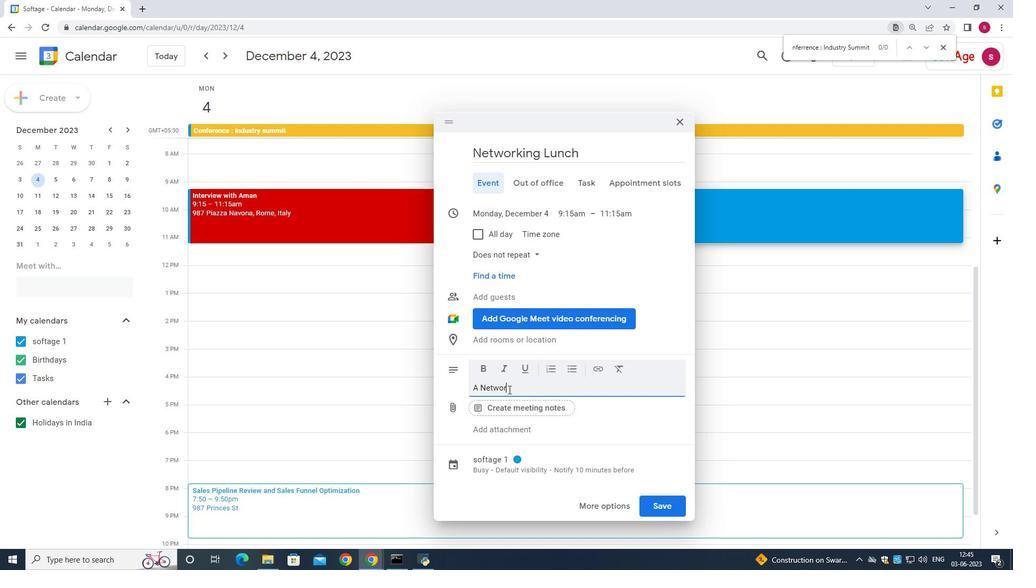 
Action: Mouse moved to (646, 322)
Screenshot: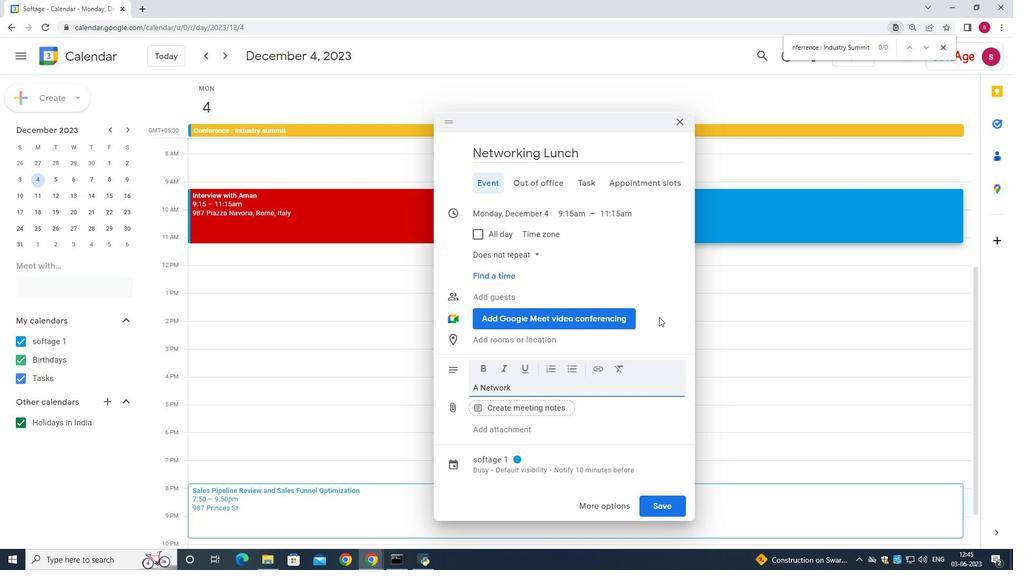 
Action: Key pressed ing<Key.space><Key.shift>Lunch<Key.space>is<Key.space>a<Key.space>structured<Key.space>event<Key.space>designed<Key.space>to<Key.space>facilitate<Key.space>professional<Key.space>connections,<Key.space>relationship<Key.space>-<Key.space>building,<Key.space>and<Key.space>knowledge<Key.space>sharing<Key.space>among<Key.space>attendees<Key.space><Key.backspace>.<Key.space><Key.shift>It<Key.space>provides<Key.space>a<Key.space>relaxed<Key.space>and<Key.space>informal<Key.space>setting<Key.space>where<Key.space>individuals<Key.space>from<Key.space>
Screenshot: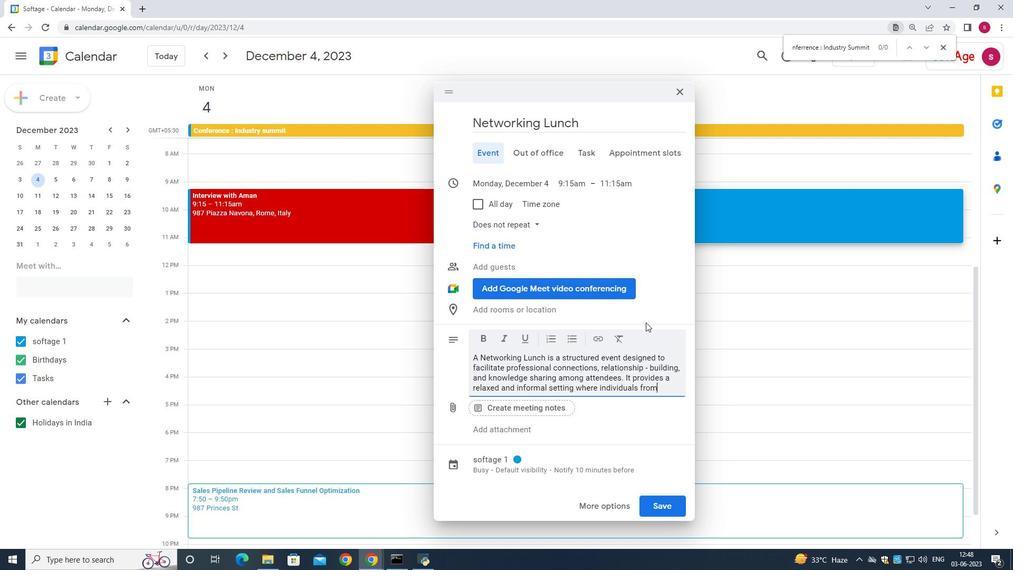 
Action: Mouse moved to (693, 327)
Screenshot: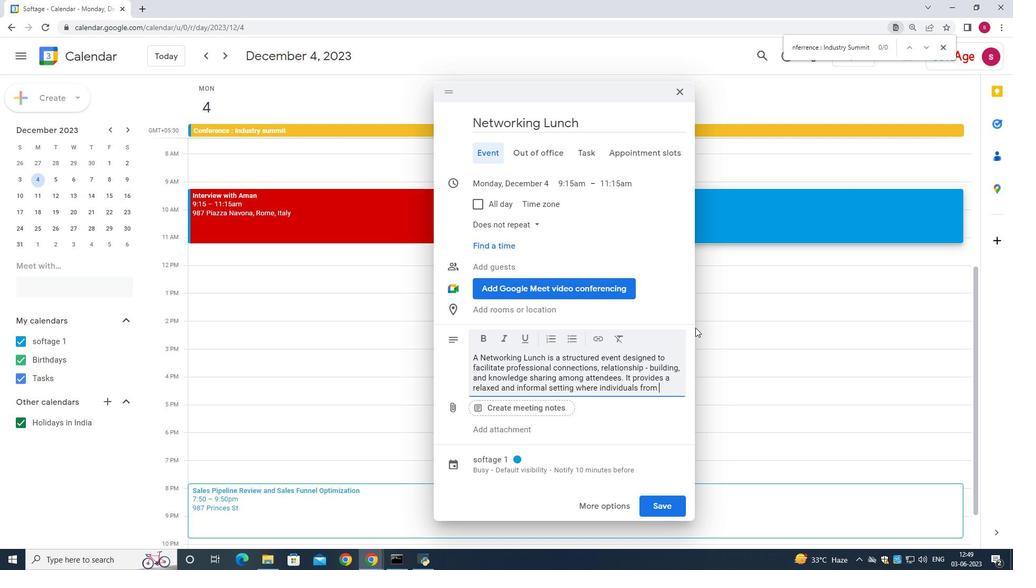 
Action: Key pressed various<Key.space>industries,<Key.space>organizations,<Key.space>and<Key.space>backgrounds<Key.space>can<Key.space>come<Key.space>together<Key.space>to<Key.space>exchange<Key.space>ideas,<Key.space>expand<Key.space>their<Key.space>networks,<Key.space>and<Key.space>explot<Key.backspace>re<Key.space>potential<Key.space>collaborations<Key.space>.
Screenshot: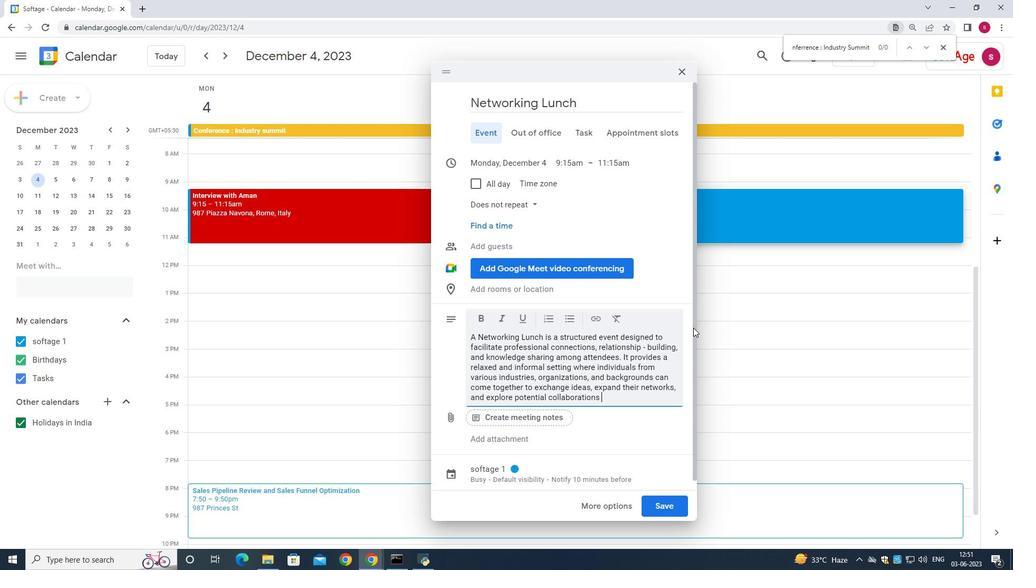 
Action: Mouse moved to (512, 473)
Screenshot: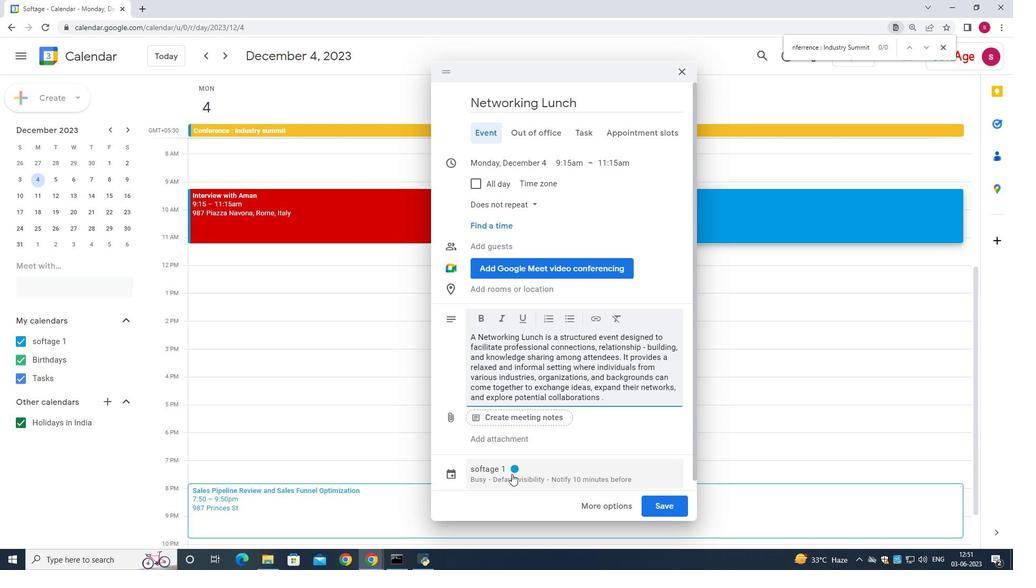 
Action: Mouse pressed left at (512, 473)
Screenshot: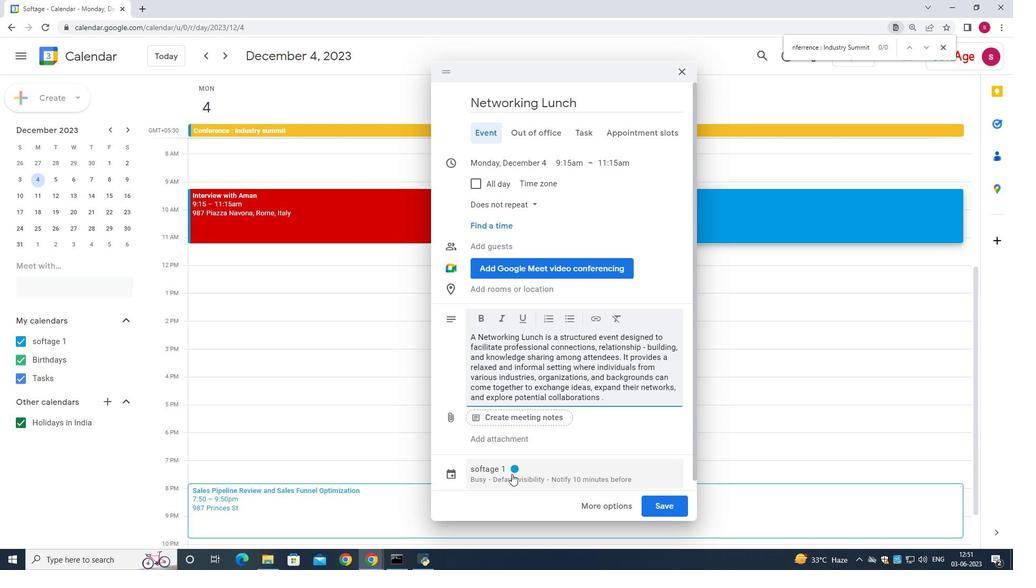 
Action: Mouse moved to (521, 364)
Screenshot: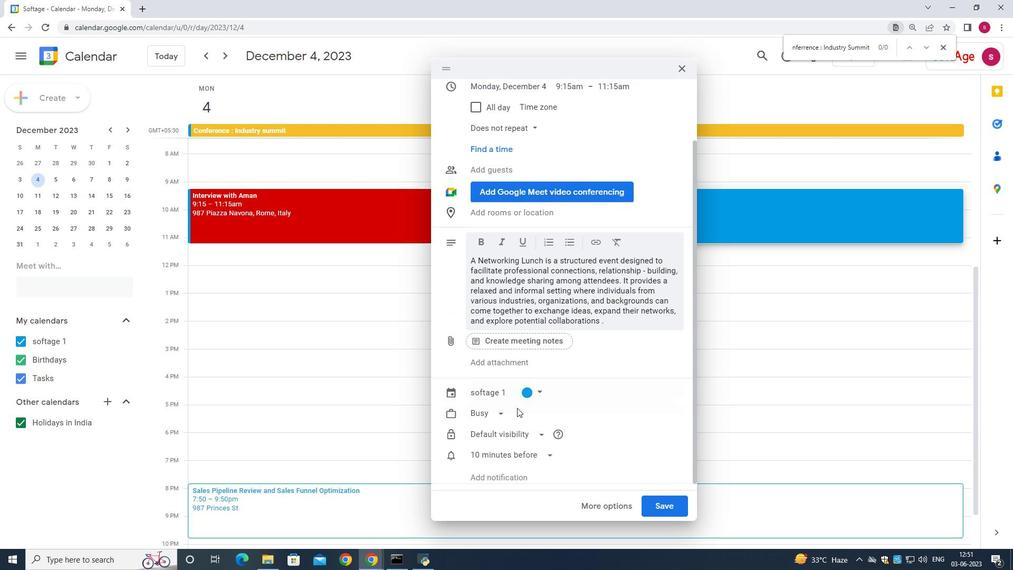 
Action: Mouse scrolled (521, 363) with delta (0, 0)
Screenshot: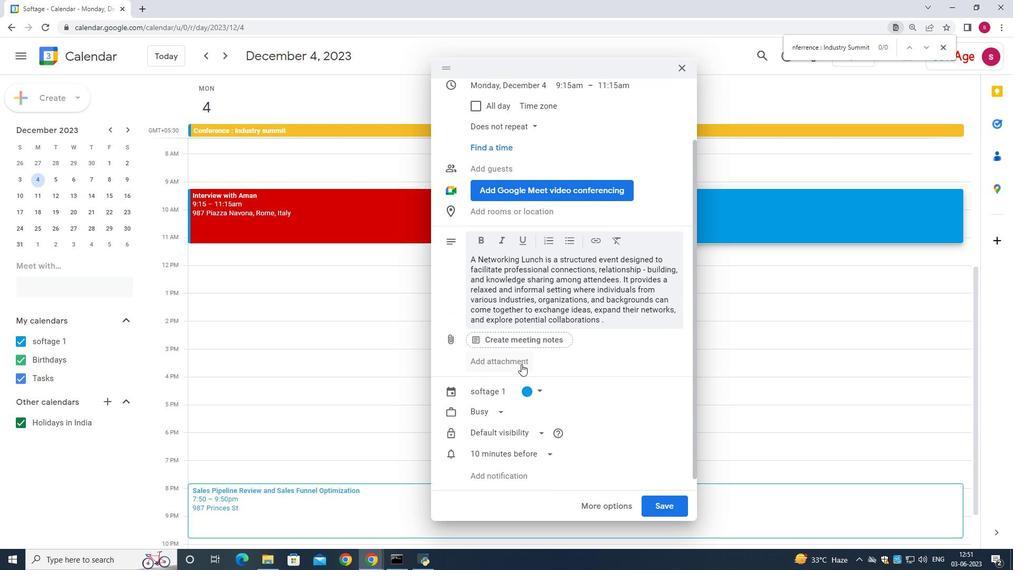 
Action: Mouse moved to (523, 376)
Screenshot: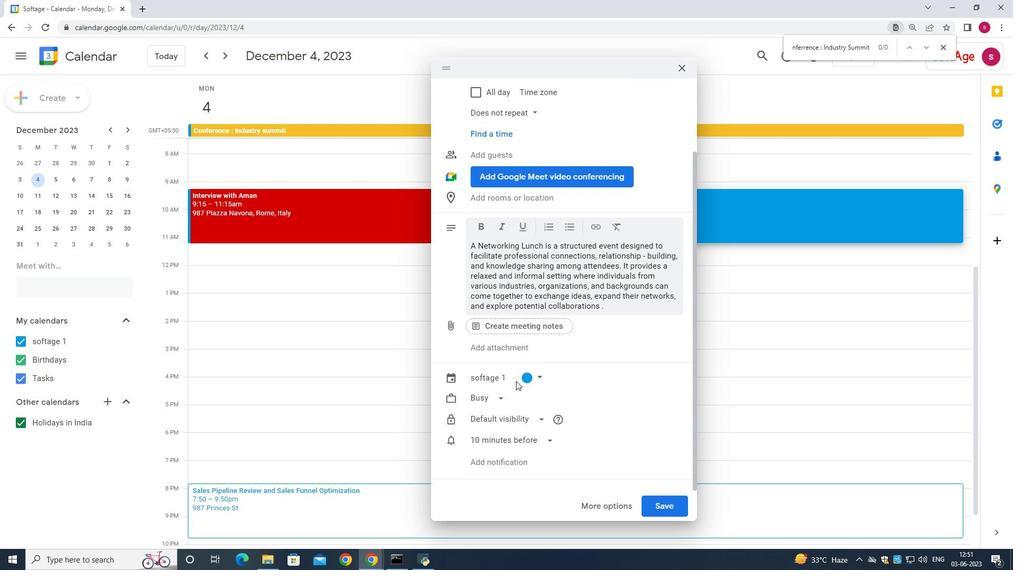 
Action: Mouse pressed left at (523, 376)
Screenshot: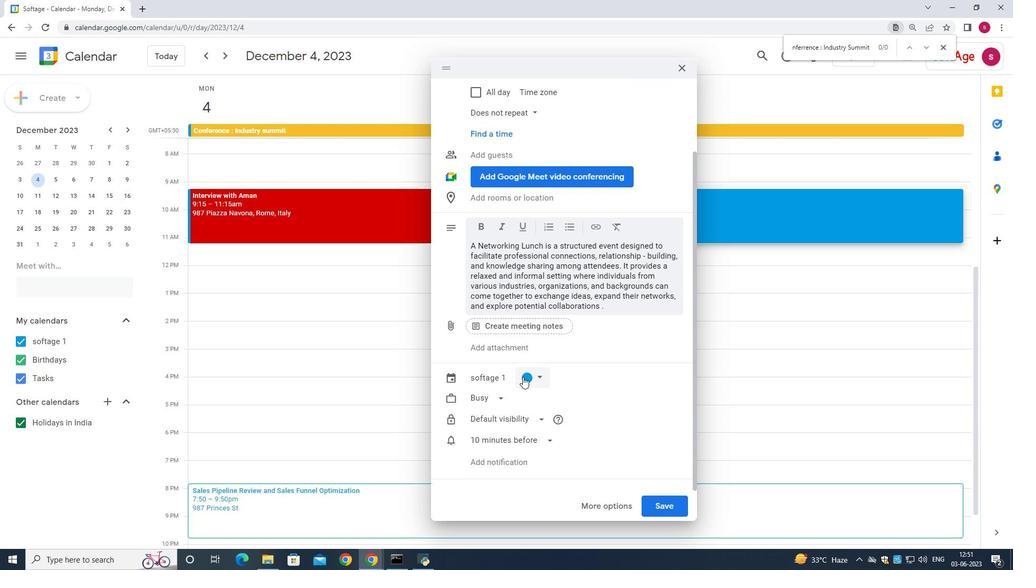 
Action: Mouse moved to (528, 438)
Screenshot: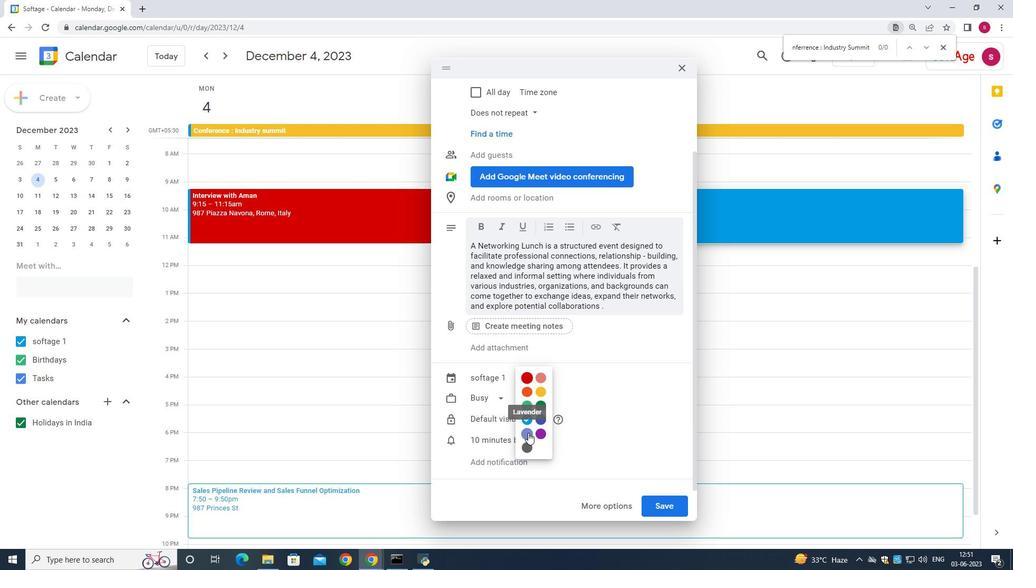 
Action: Mouse pressed left at (528, 438)
Screenshot: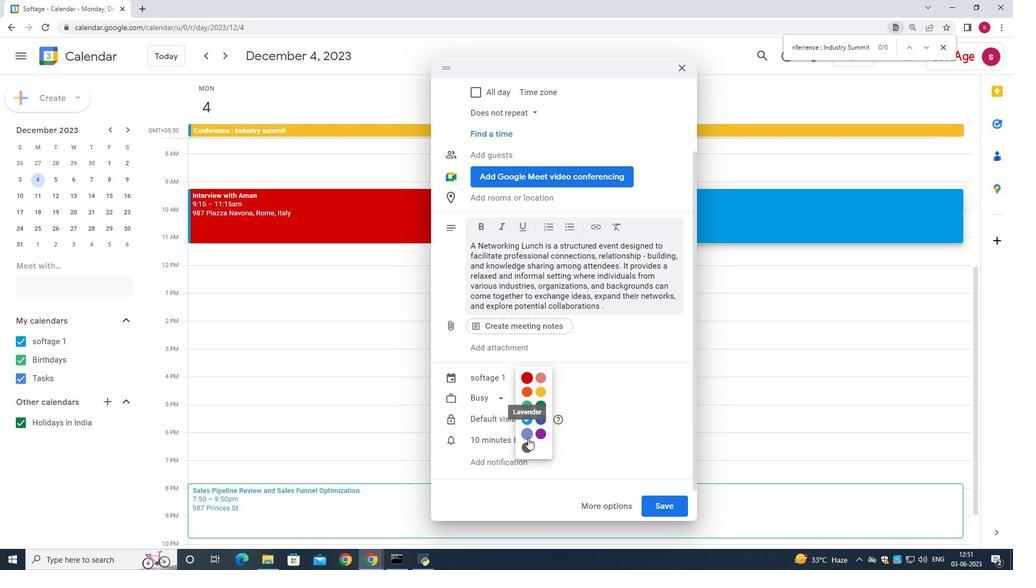 
Action: Mouse moved to (493, 199)
Screenshot: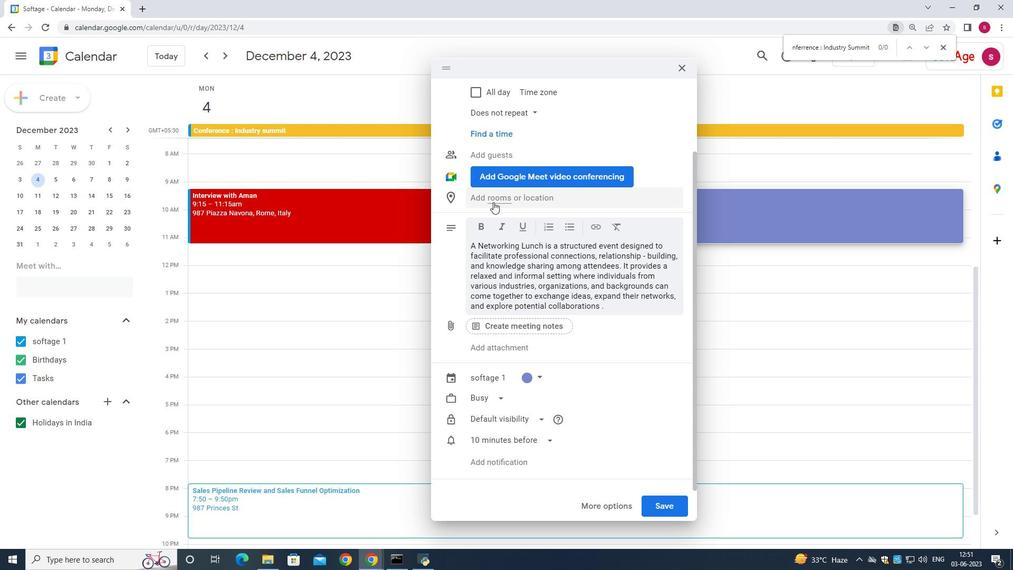 
Action: Mouse pressed left at (493, 199)
Screenshot: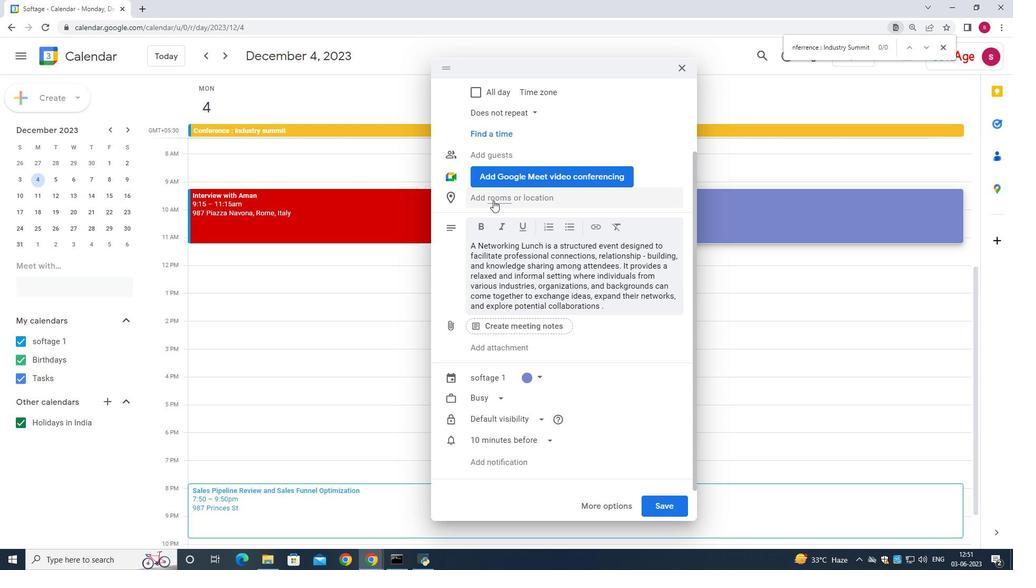 
Action: Mouse moved to (449, 73)
Screenshot: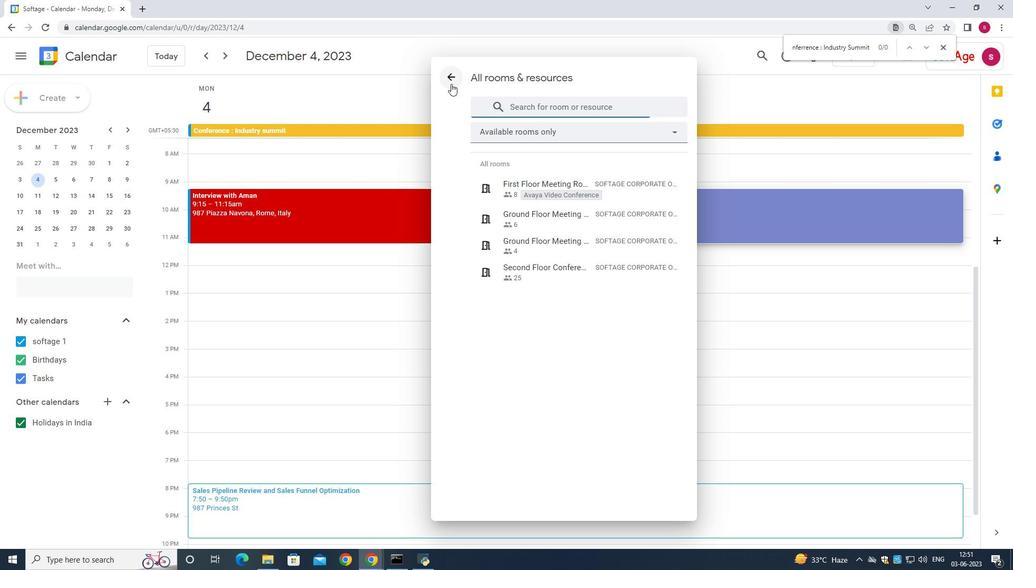 
Action: Mouse pressed left at (449, 73)
Screenshot: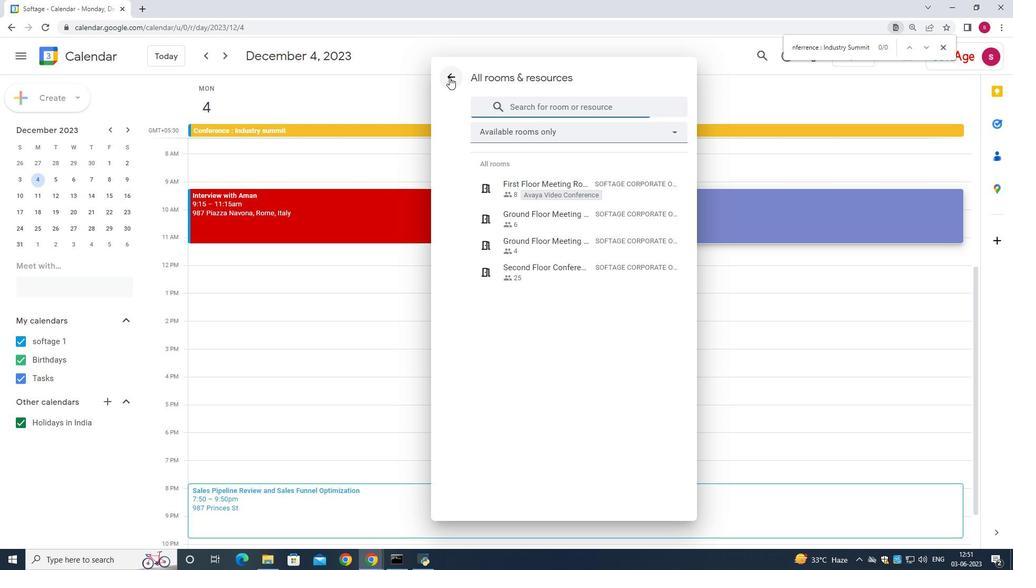 
Action: Mouse moved to (485, 227)
Screenshot: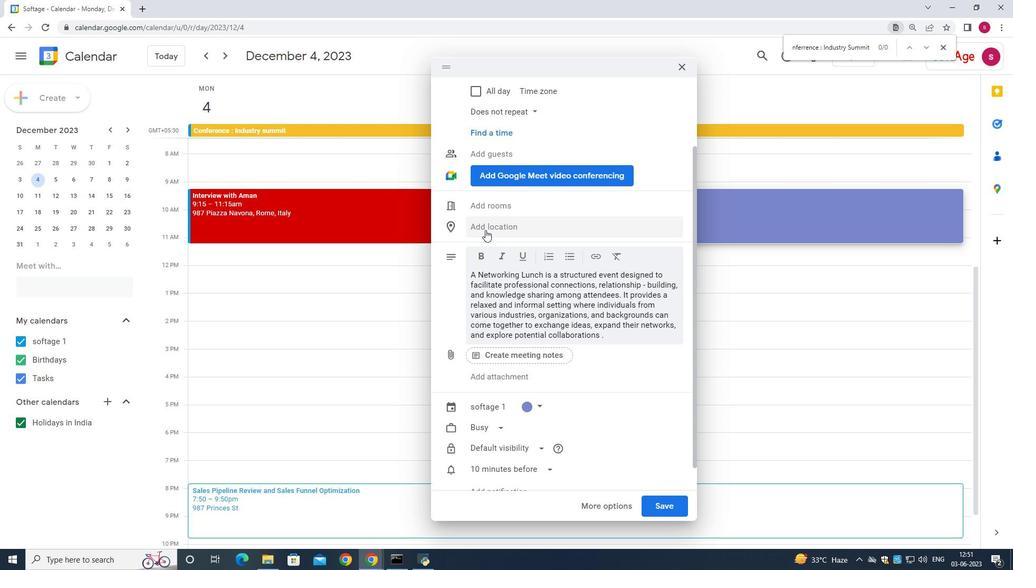 
Action: Mouse pressed left at (485, 227)
Screenshot: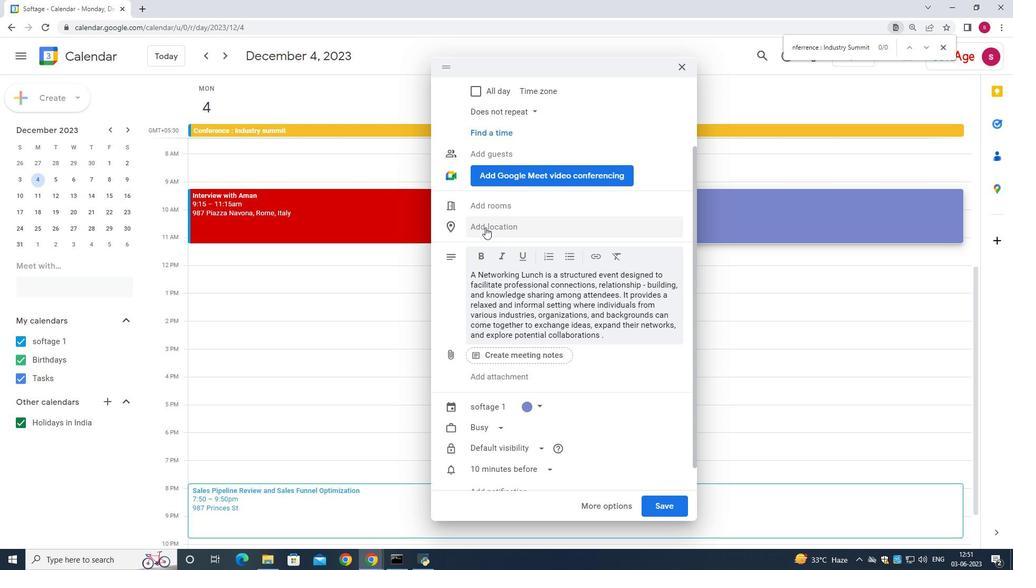 
Action: Key pressed 456<Key.space><Key.shift>clle<Key.space>de<Key.space><Key.shift>Fuencarral,<Key.space><Key.shift>Madrid,<Key.space><Key.shift>Spain
Screenshot: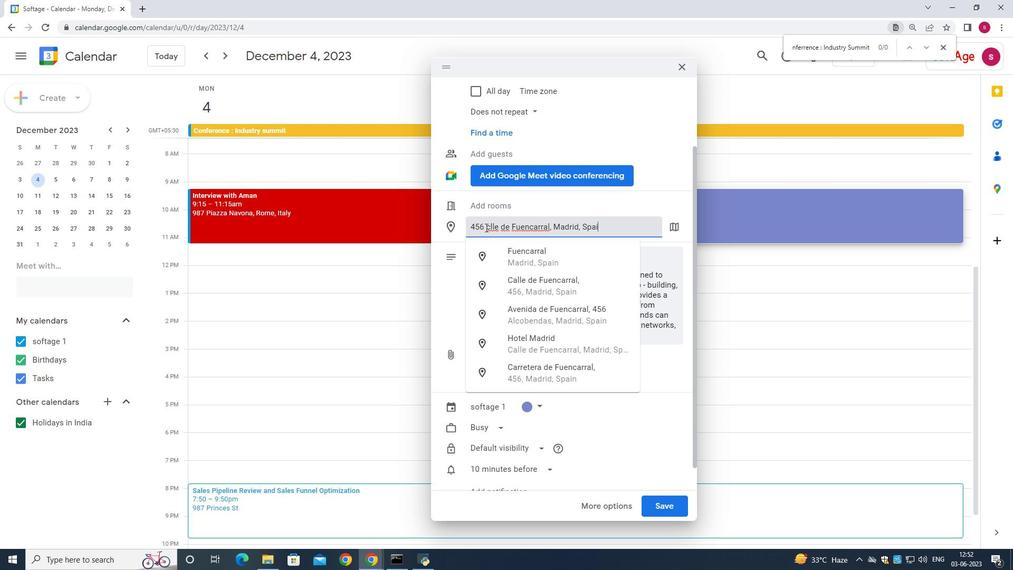
Action: Mouse moved to (535, 405)
Screenshot: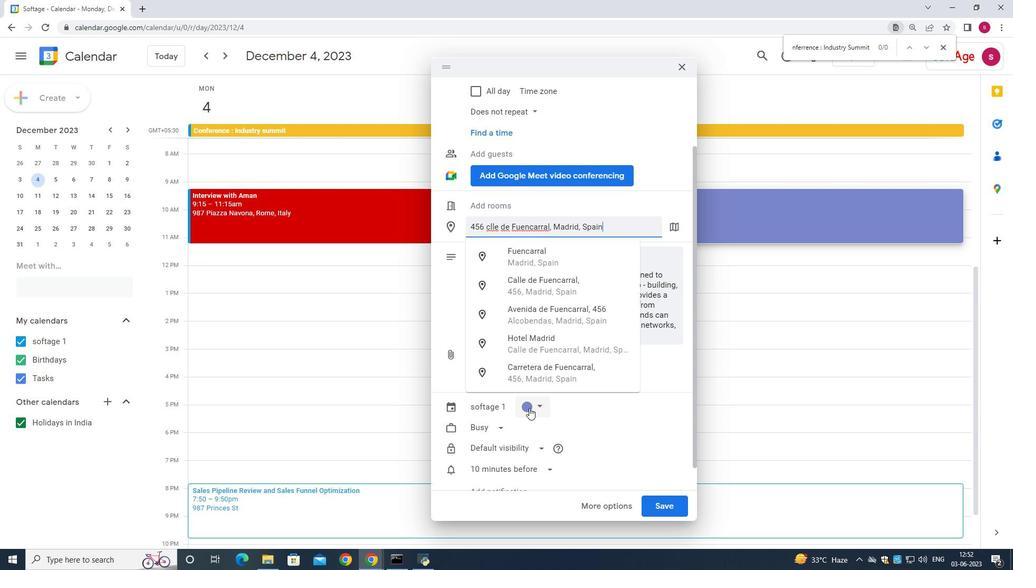 
Action: Mouse pressed left at (535, 405)
Screenshot: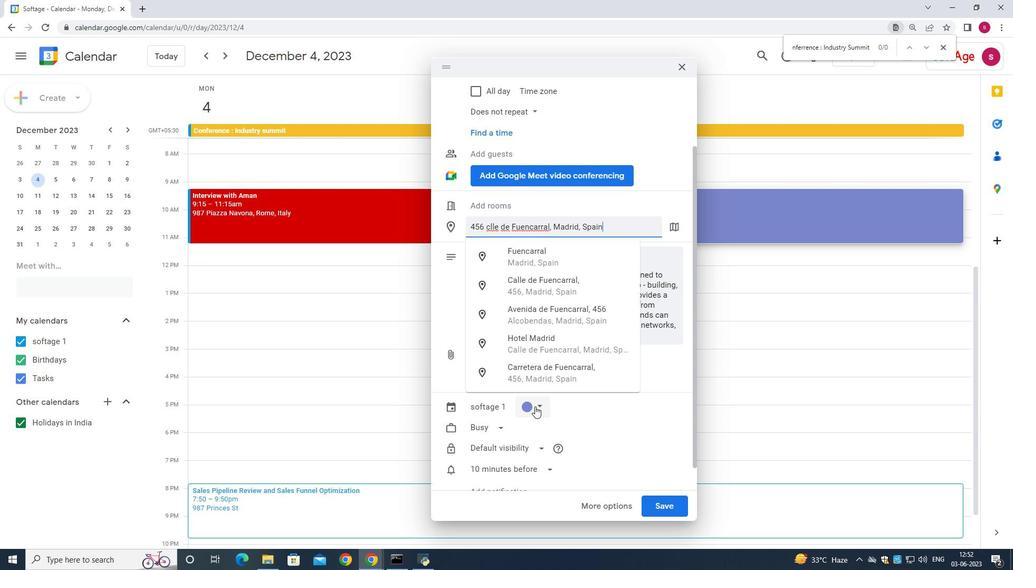 
Action: Mouse moved to (528, 461)
Screenshot: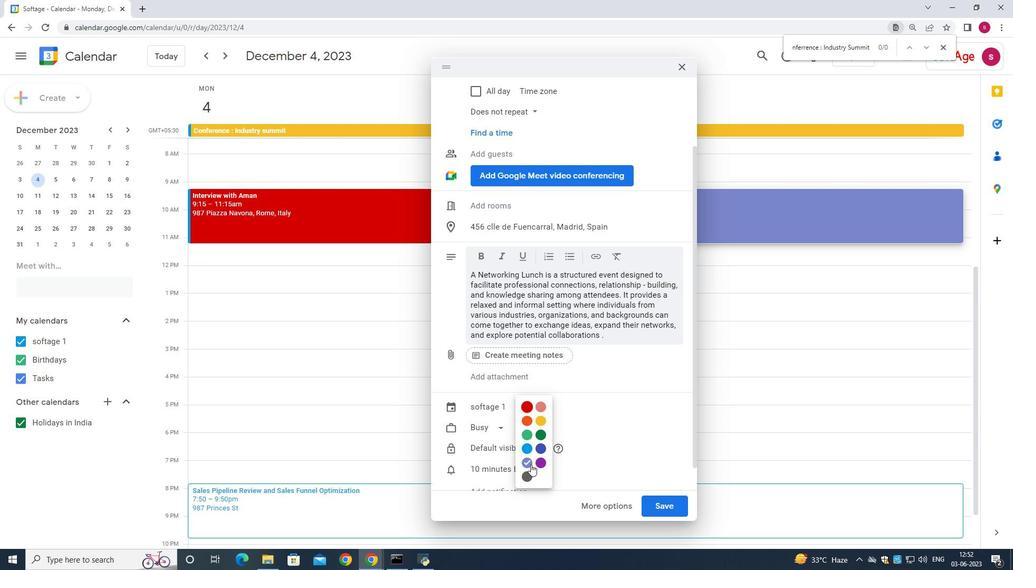 
Action: Mouse pressed left at (528, 461)
Screenshot: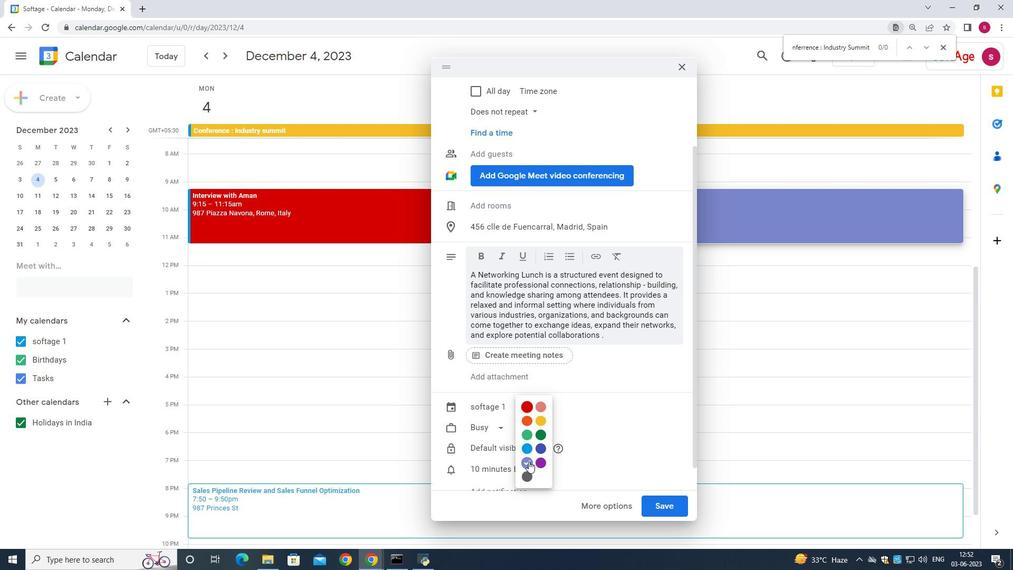 
Action: Mouse moved to (533, 403)
Screenshot: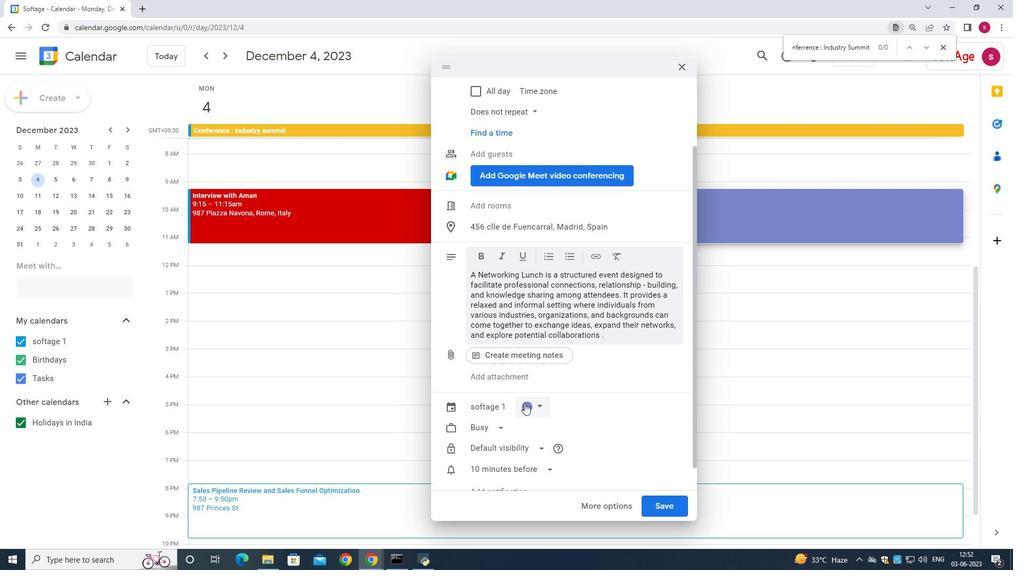 
Action: Mouse pressed left at (533, 403)
Screenshot: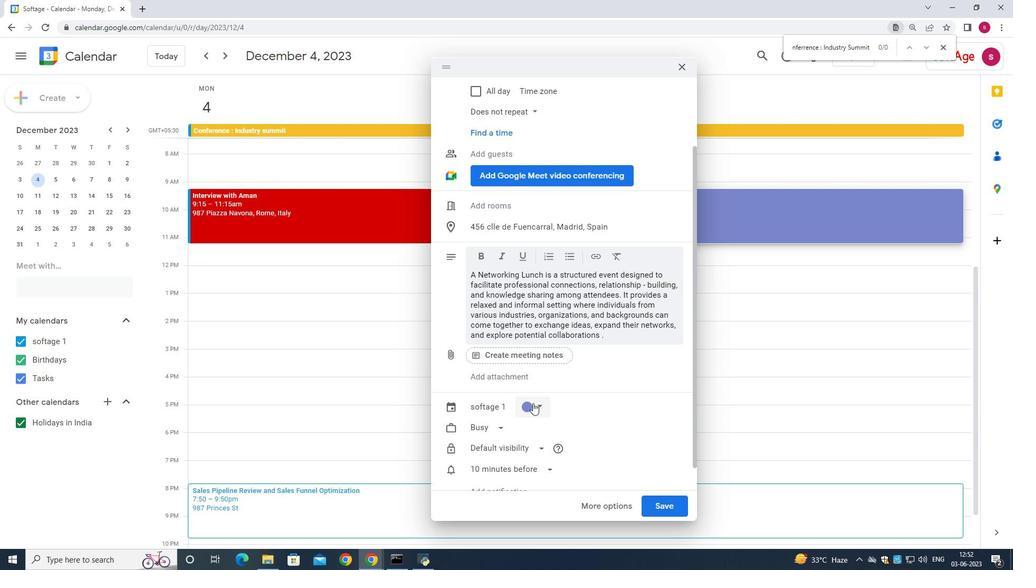 
Action: Mouse moved to (526, 461)
Screenshot: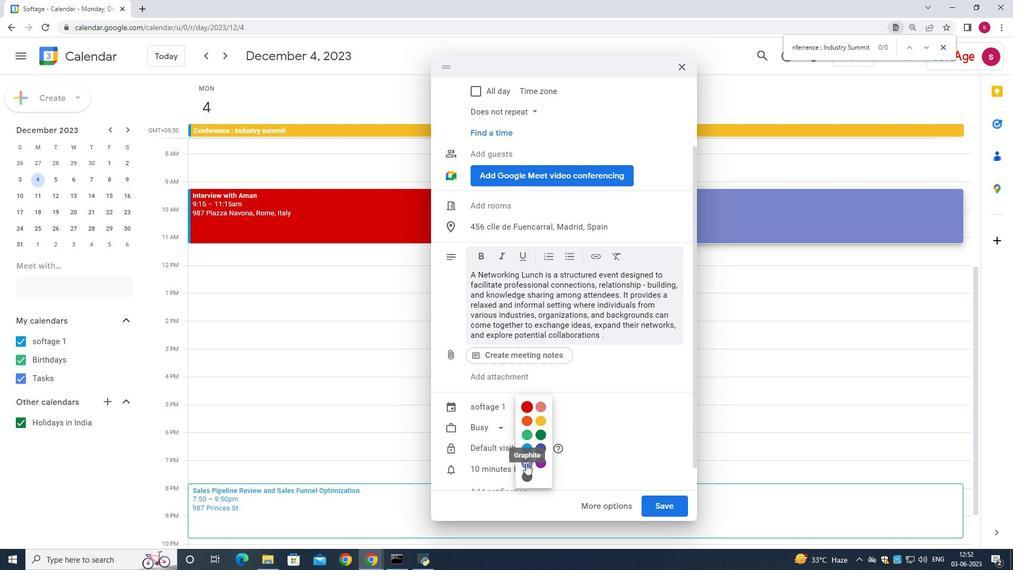 
Action: Mouse pressed left at (526, 461)
Screenshot: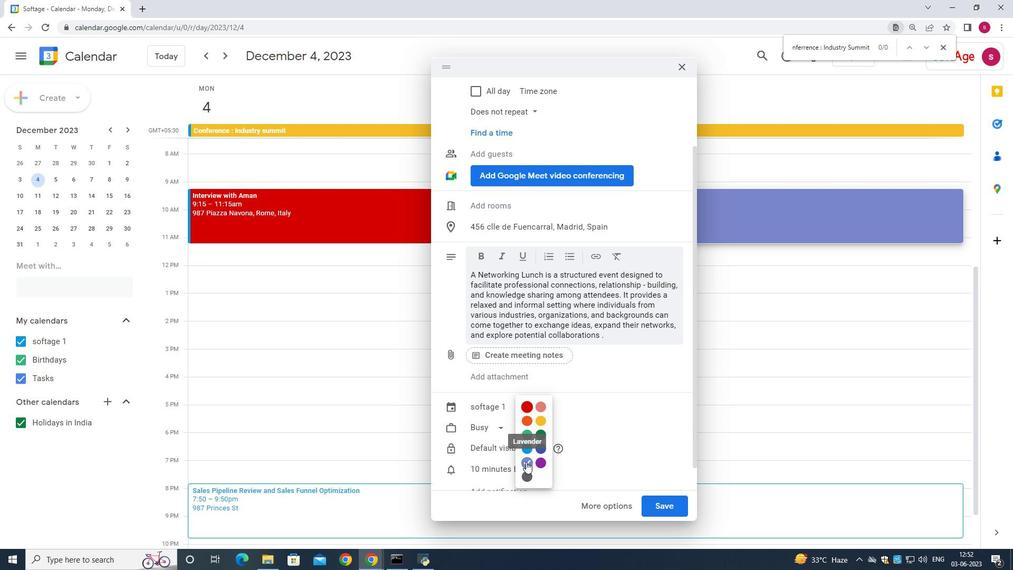 
Action: Mouse moved to (532, 402)
Screenshot: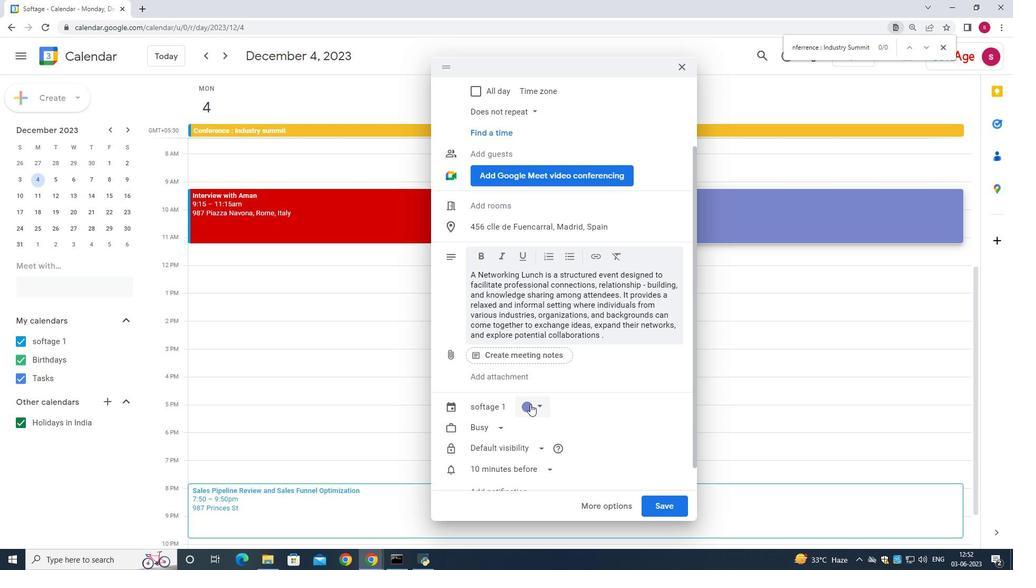 
Action: Mouse pressed left at (532, 402)
Screenshot: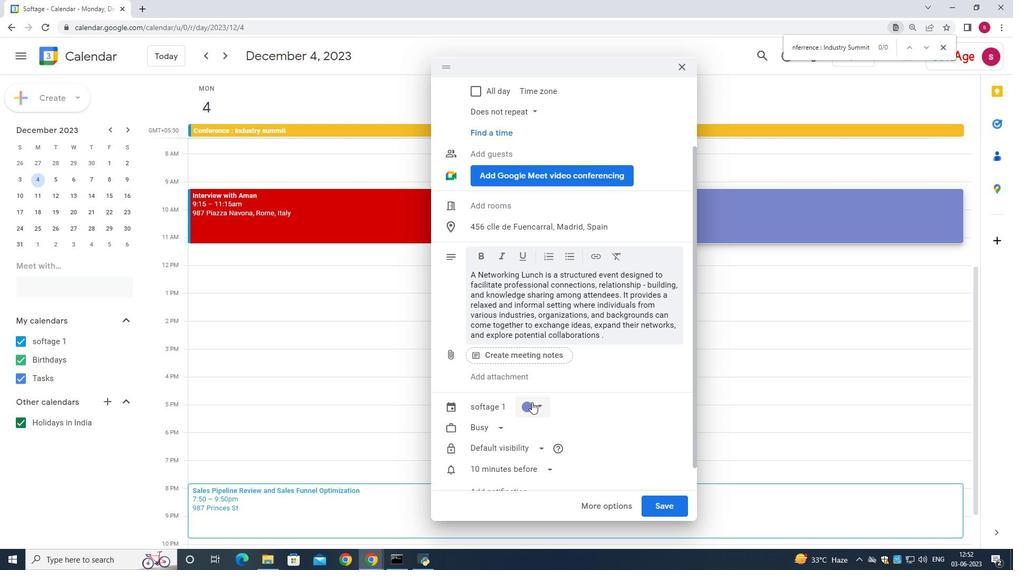 
Action: Mouse moved to (660, 504)
Screenshot: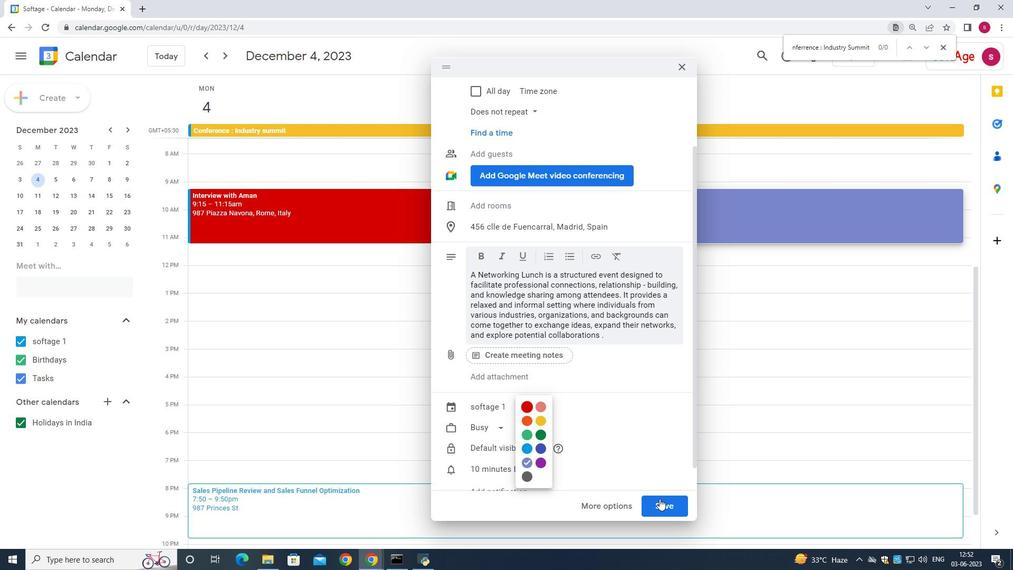 
Action: Mouse pressed left at (660, 504)
Screenshot: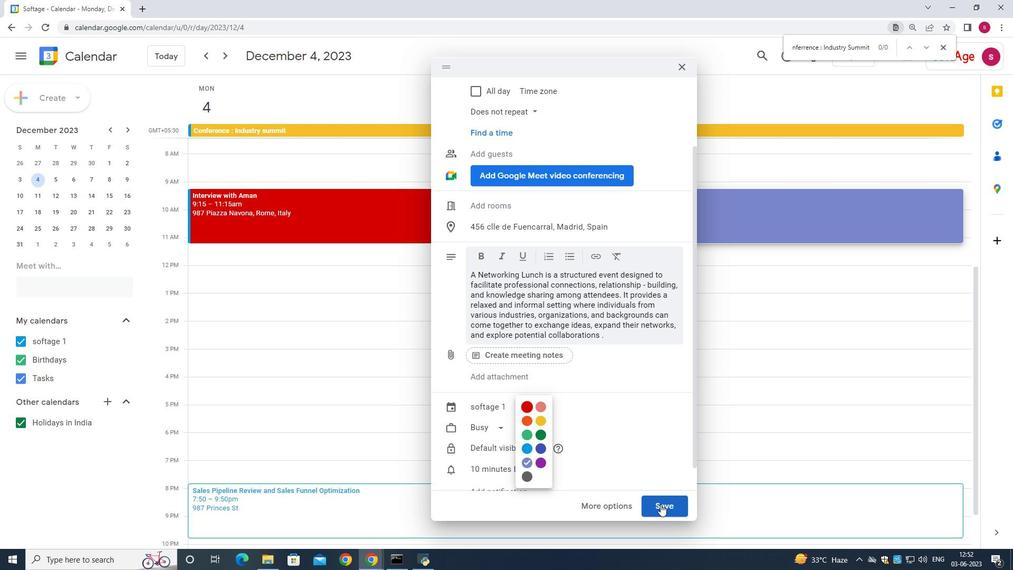 
Action: Mouse moved to (701, 205)
Screenshot: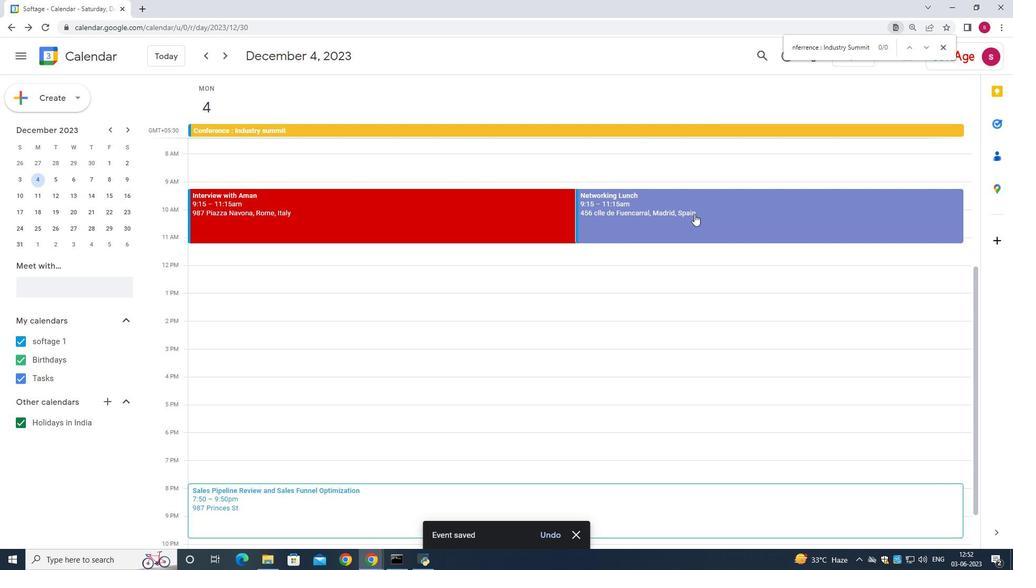 
Action: Mouse pressed left at (701, 205)
Screenshot: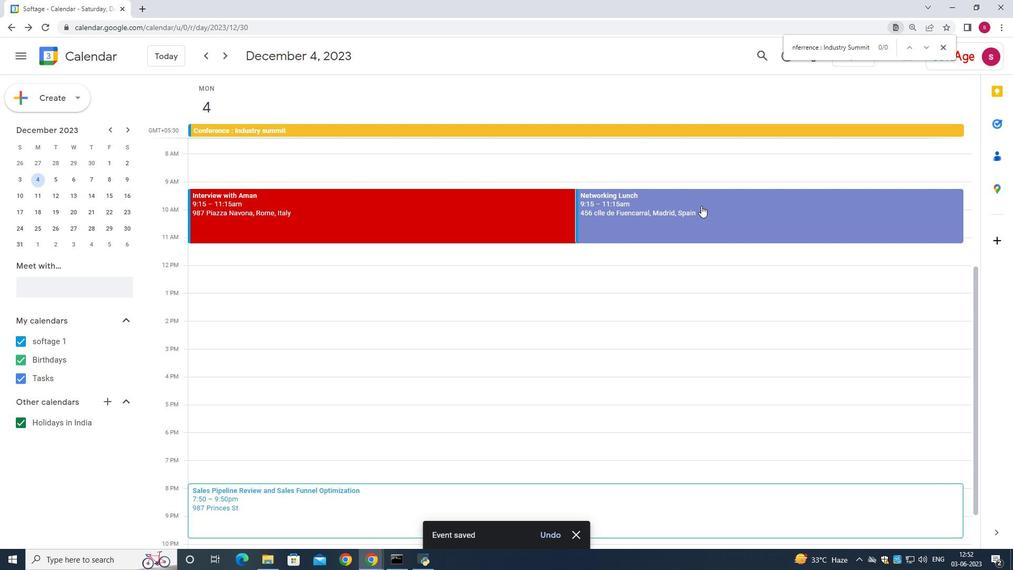 
Action: Mouse moved to (626, 146)
Screenshot: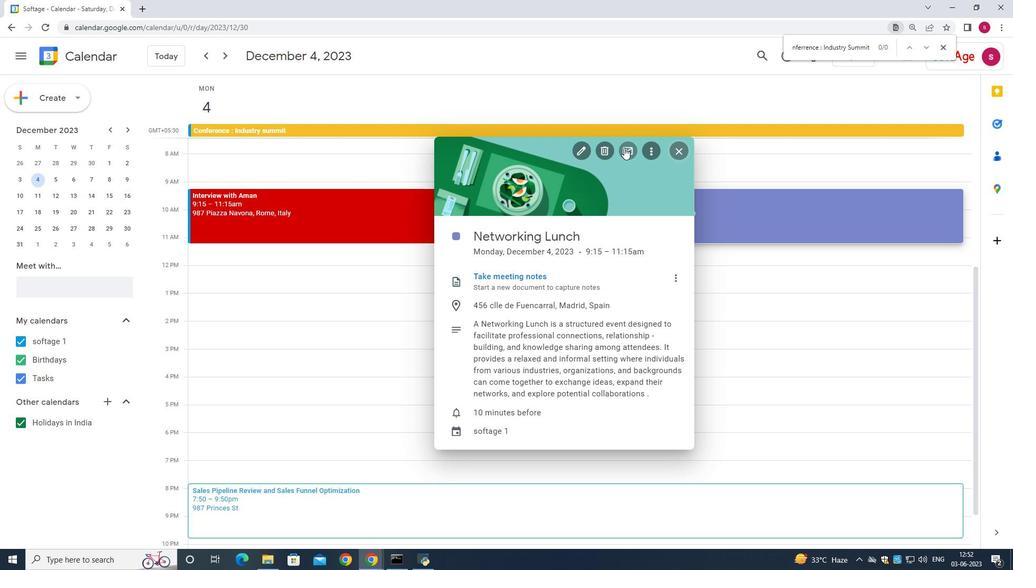 
Action: Mouse pressed left at (626, 146)
Screenshot: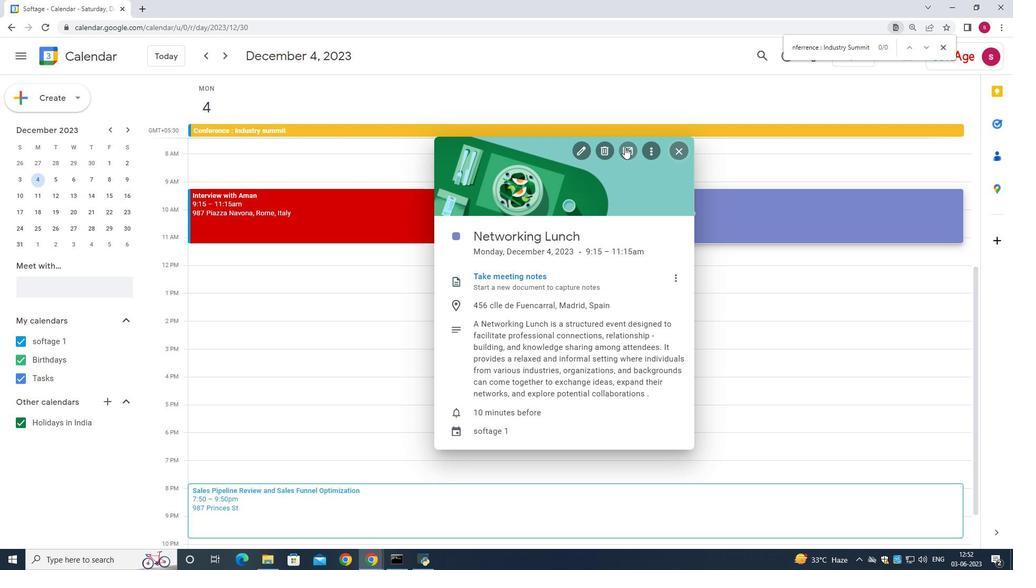 
Action: Mouse moved to (383, 234)
Screenshot: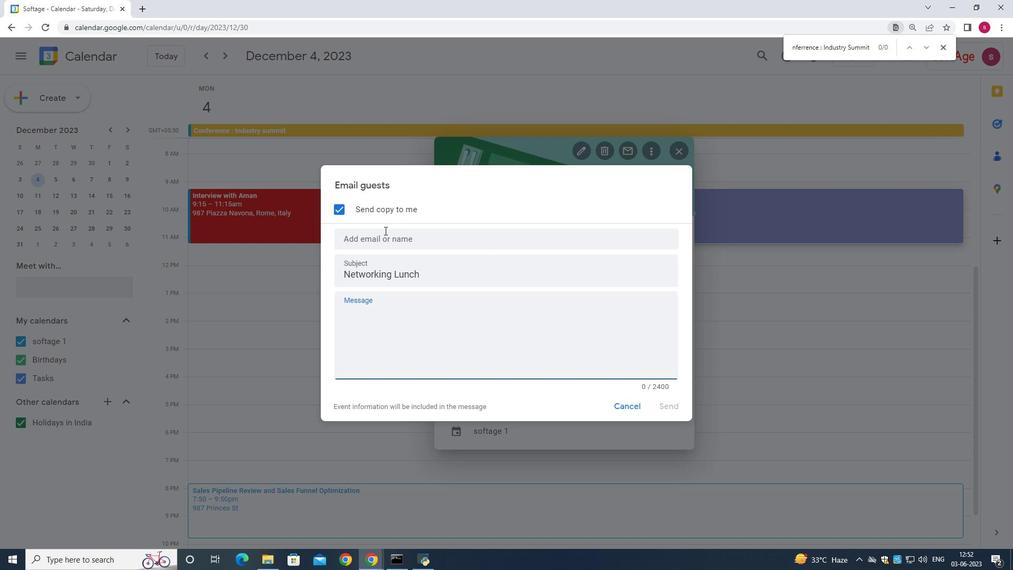 
Action: Mouse pressed left at (383, 234)
Screenshot: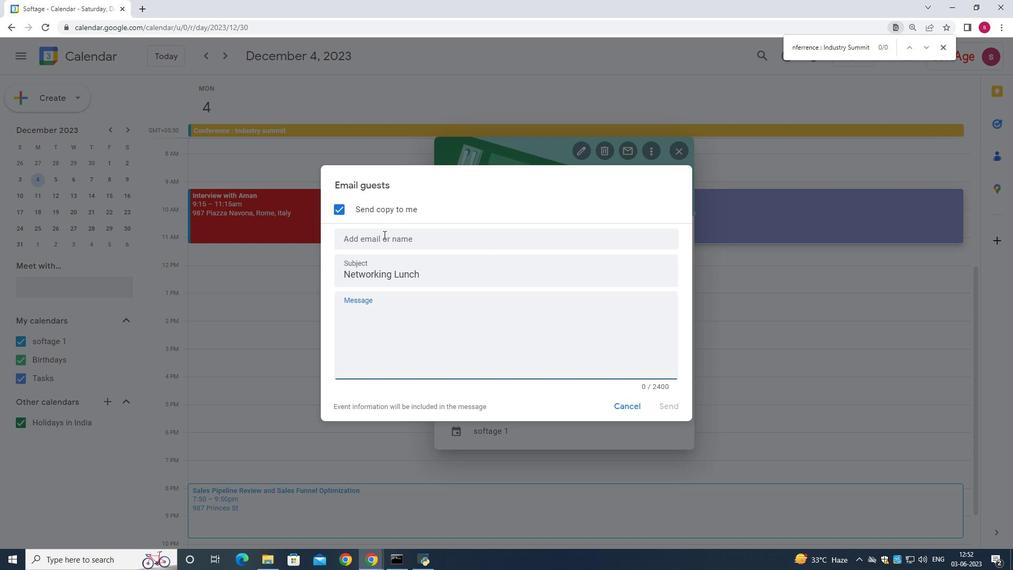 
Action: Key pressed softage.2
Screenshot: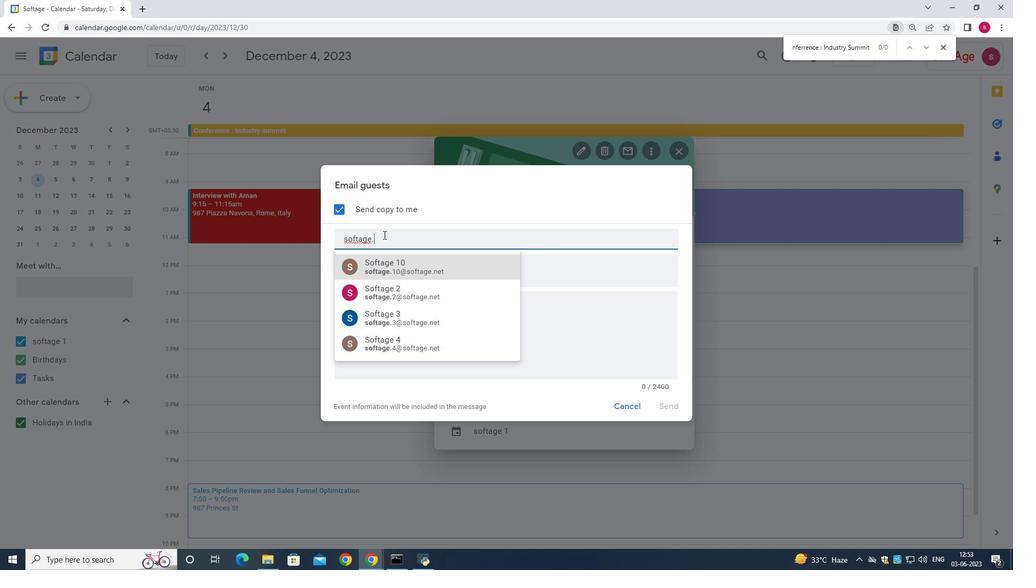
Action: Mouse moved to (403, 272)
Screenshot: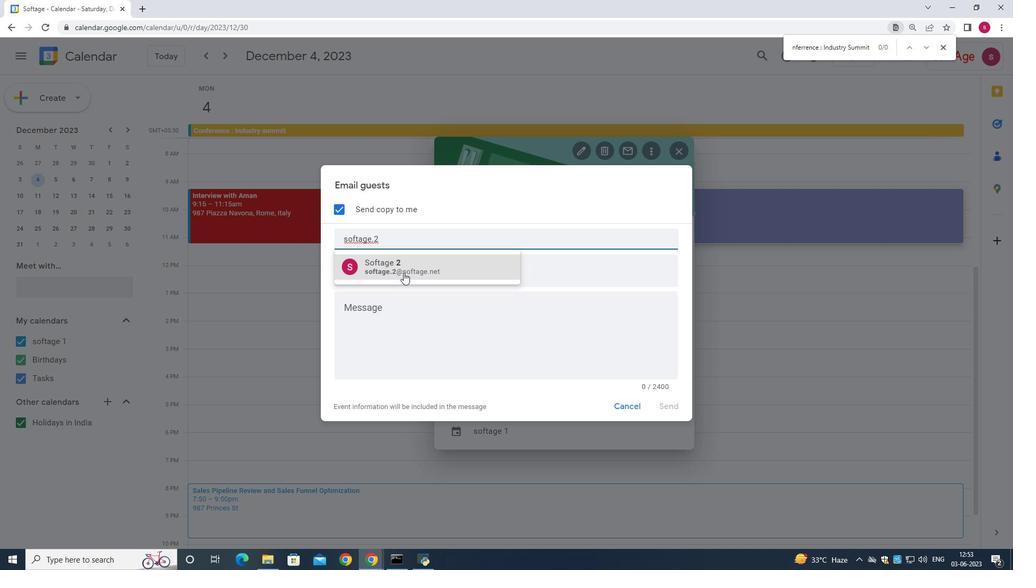 
Action: Mouse pressed left at (403, 272)
Screenshot: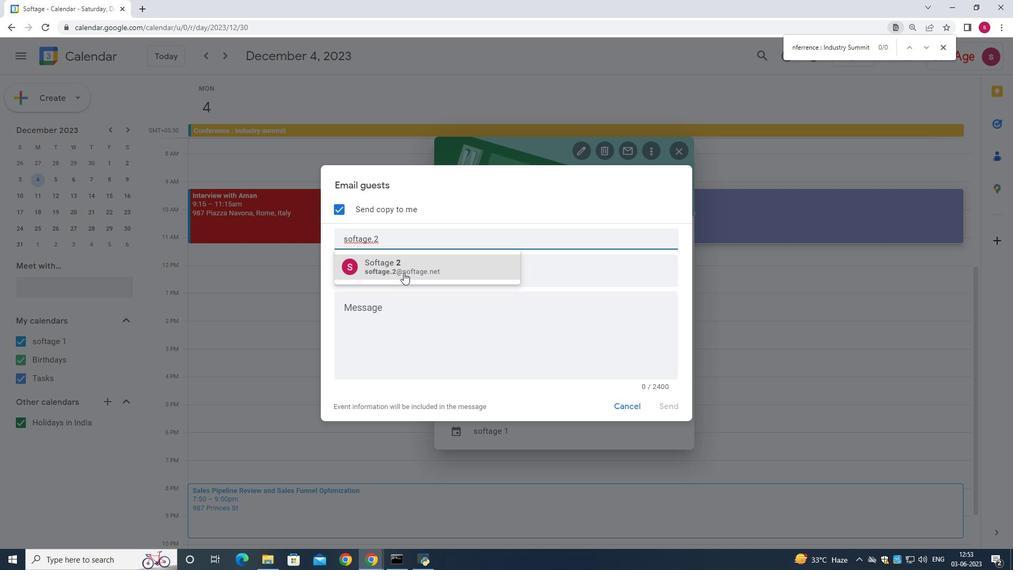 
Action: Mouse moved to (403, 252)
Screenshot: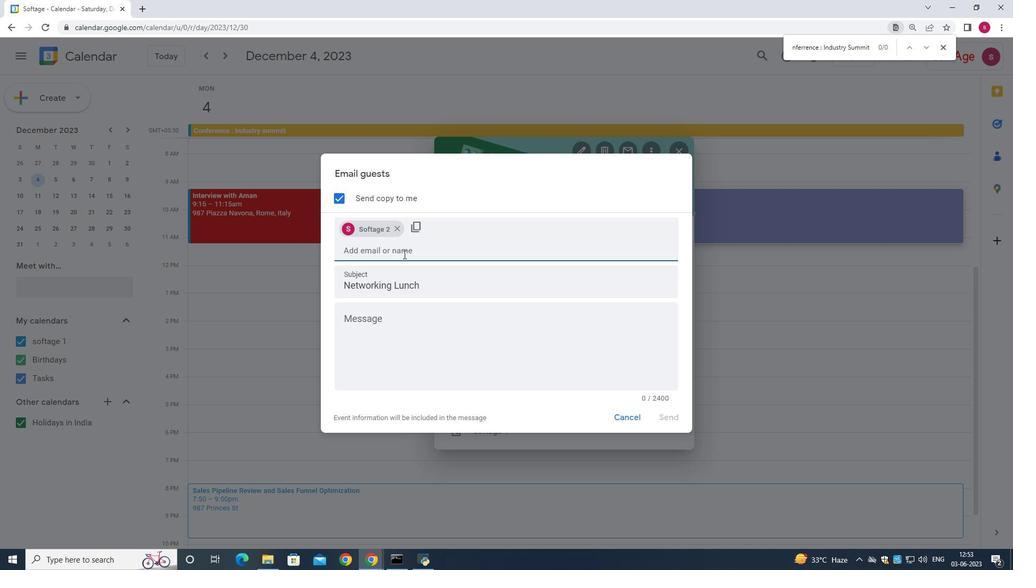 
Action: Key pressed softage.3
Screenshot: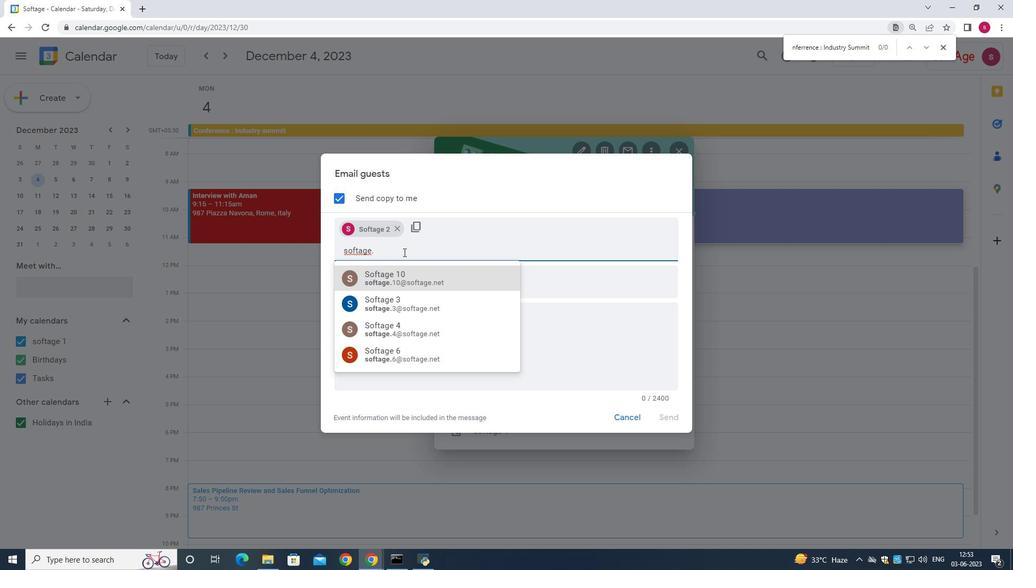 
Action: Mouse moved to (402, 270)
Screenshot: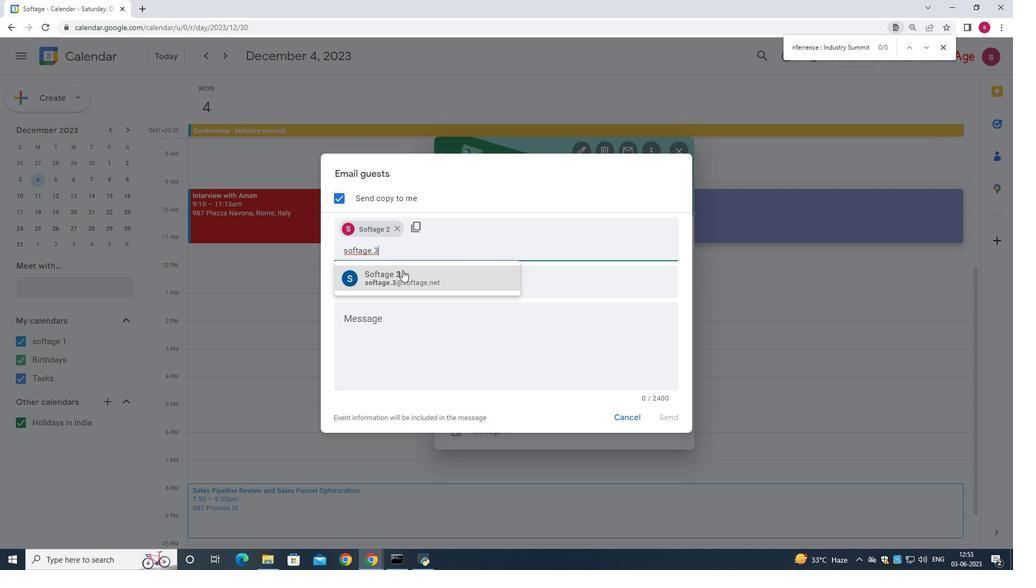 
Action: Mouse pressed left at (402, 270)
Screenshot: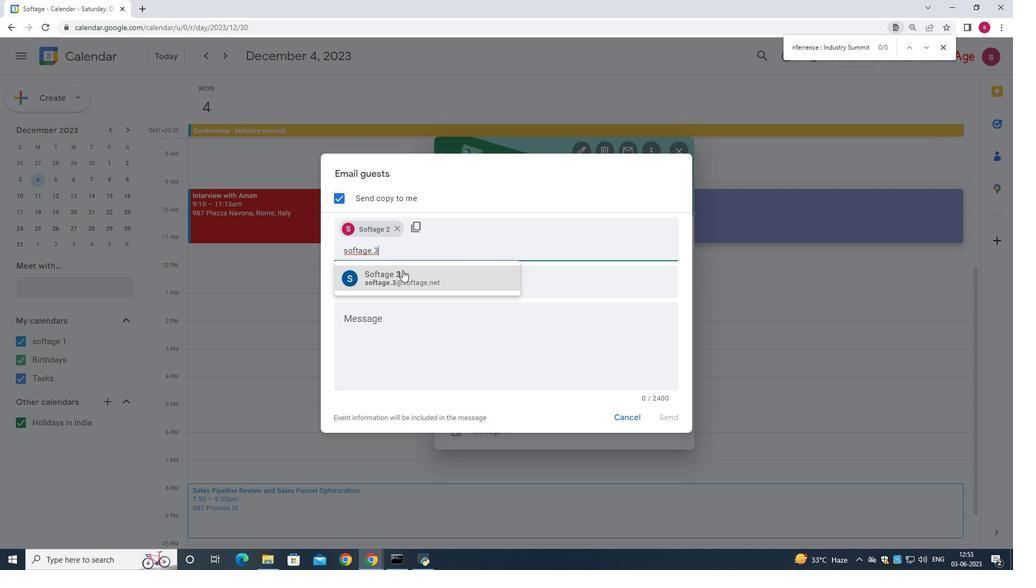 
Action: Mouse moved to (425, 344)
Screenshot: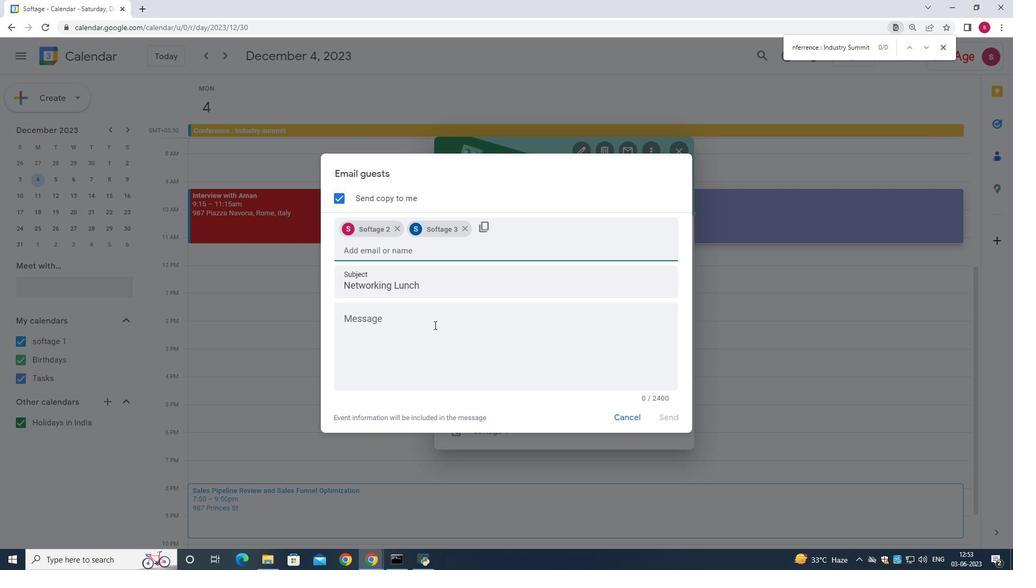 
Action: Mouse pressed left at (425, 344)
Screenshot: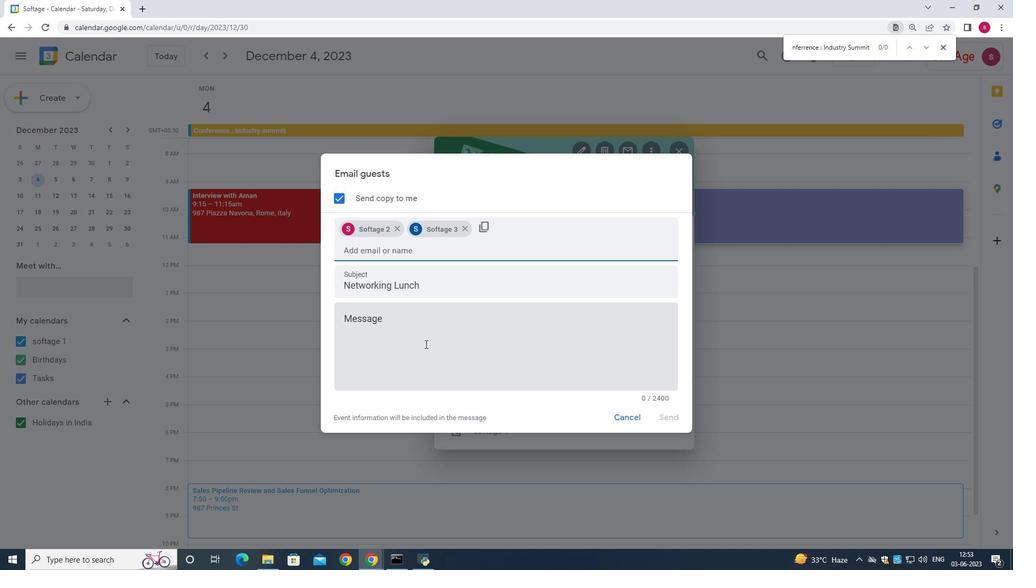 
Action: Mouse moved to (408, 366)
Screenshot: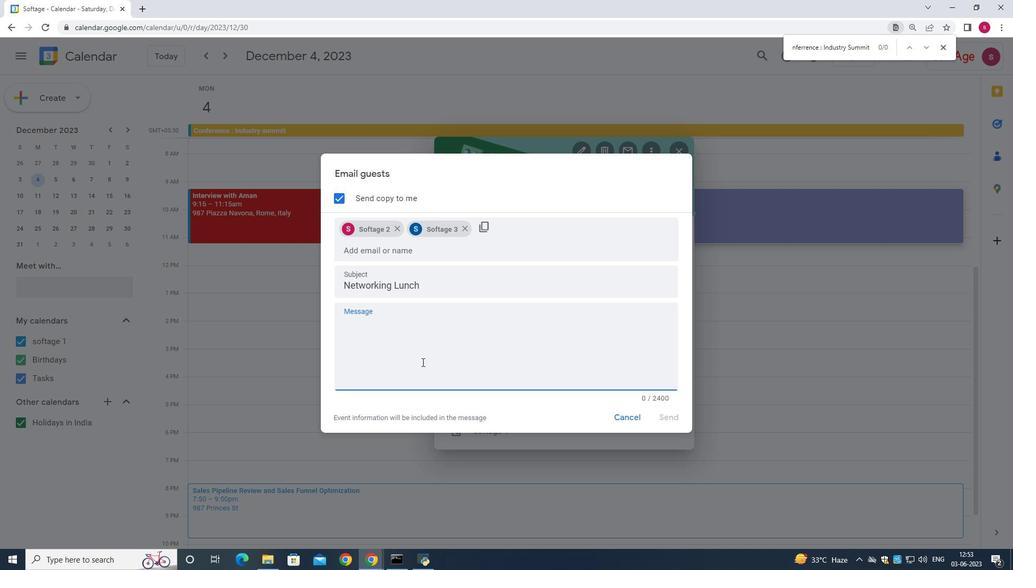 
Action: Key pressed <Key.shift>Networking<Key.space><Key.shift><Key.shift>Lunch<Key.space>
Screenshot: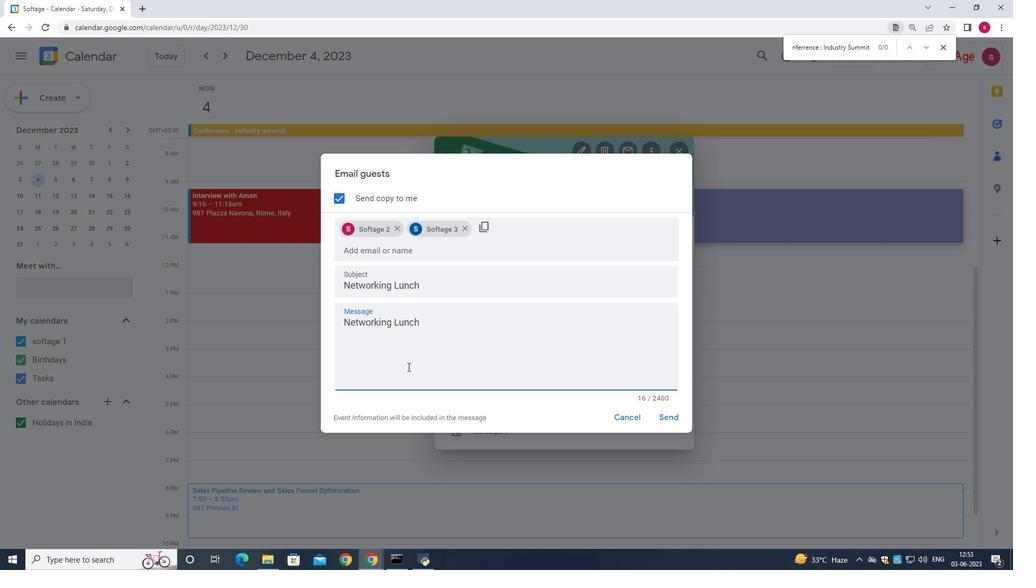 
Action: Mouse moved to (330, 339)
Screenshot: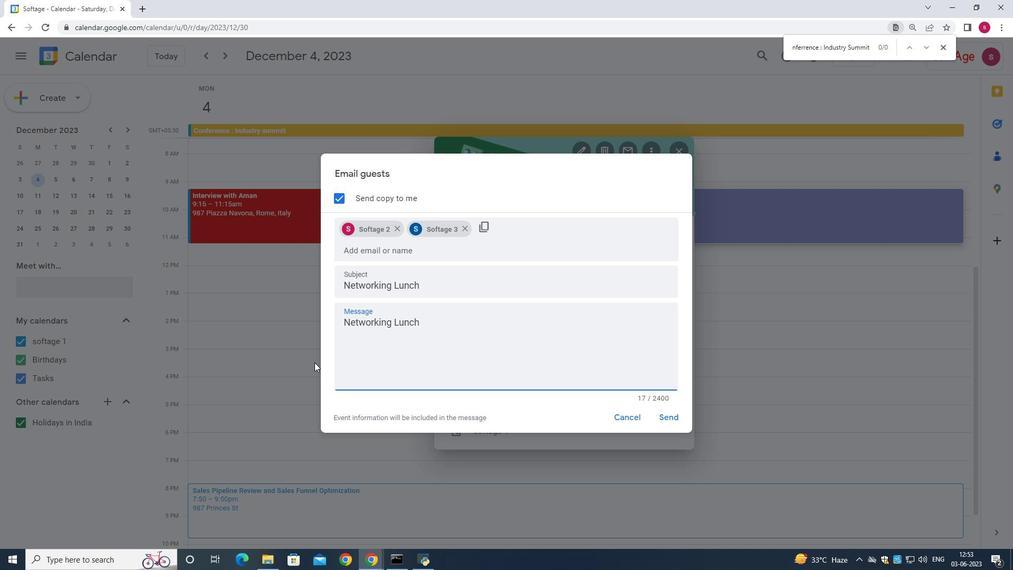 
Action: Key pressed event<Key.space><Key.shift>Doesn't<Key.space>repeat<Key.space>
Screenshot: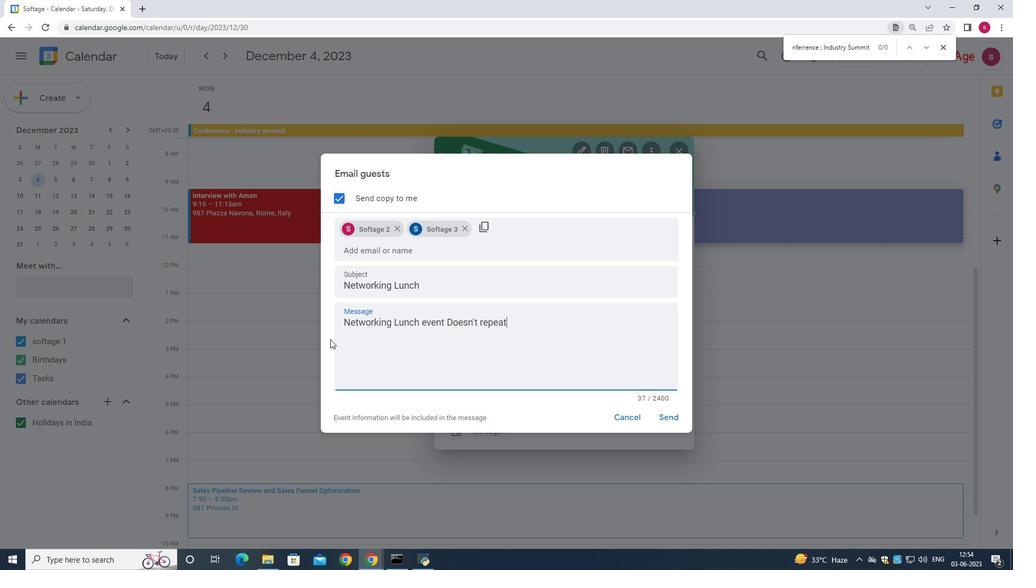 
Action: Mouse moved to (666, 415)
Screenshot: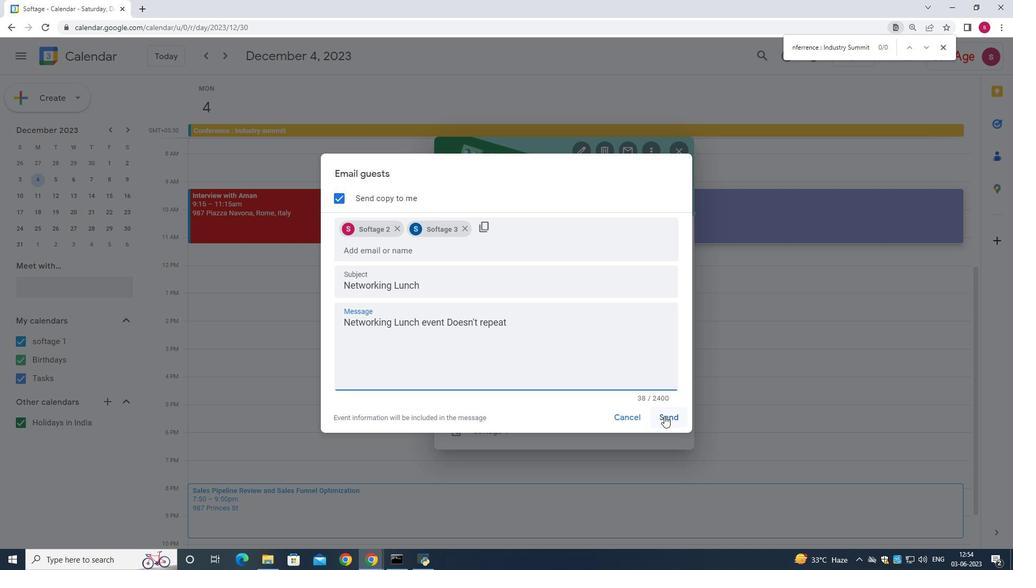 
Action: Mouse pressed left at (666, 415)
Screenshot: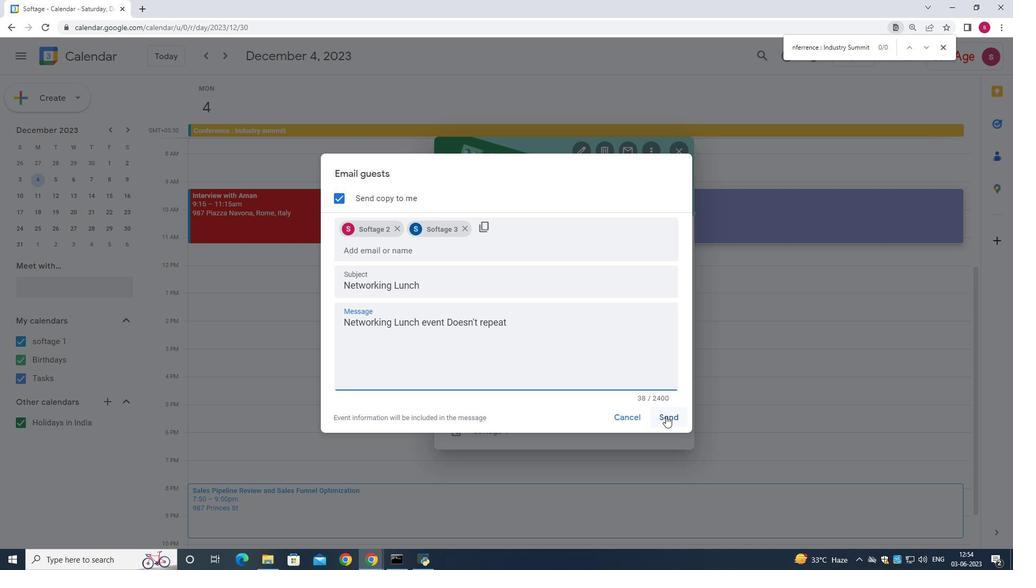 
Action: Mouse moved to (487, 122)
Screenshot: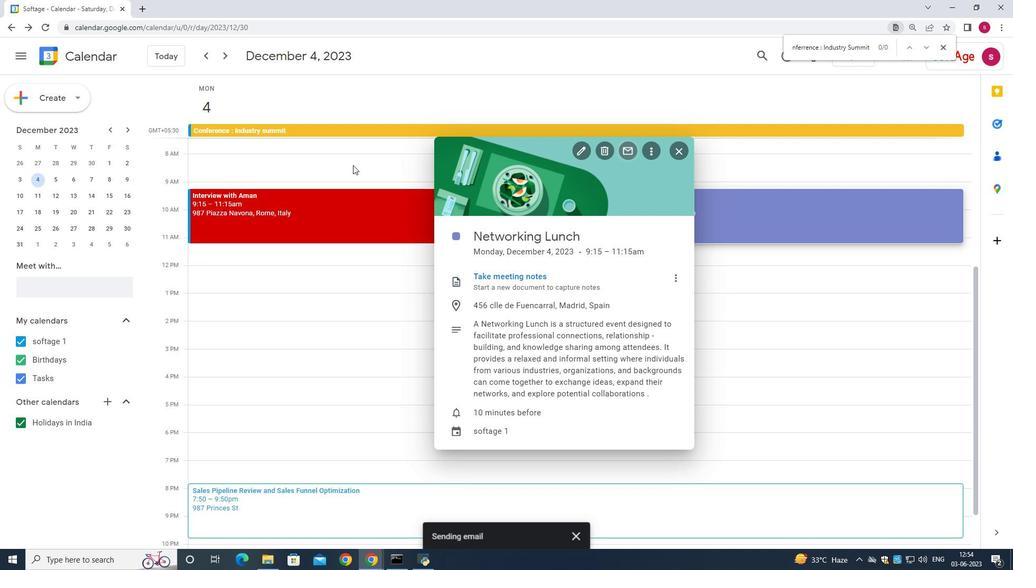 
